 Task: Check the average views per listing of foyer in the last 3 years.
Action: Mouse moved to (1012, 233)
Screenshot: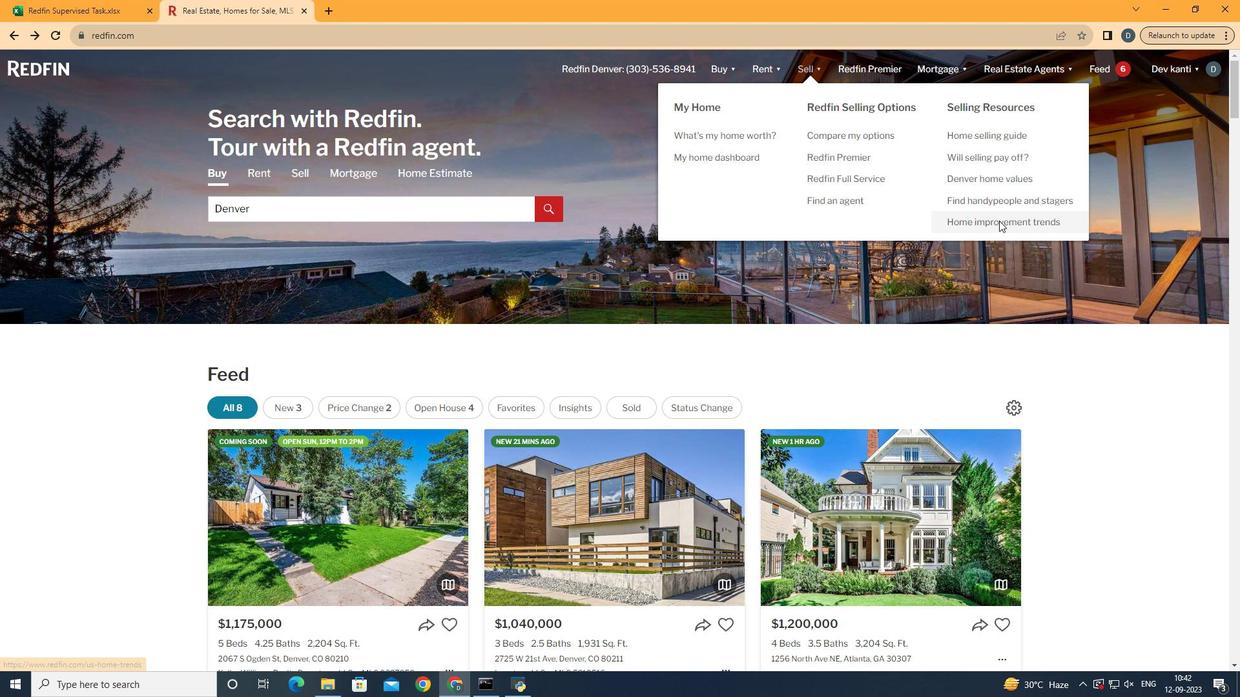 
Action: Mouse pressed left at (1012, 233)
Screenshot: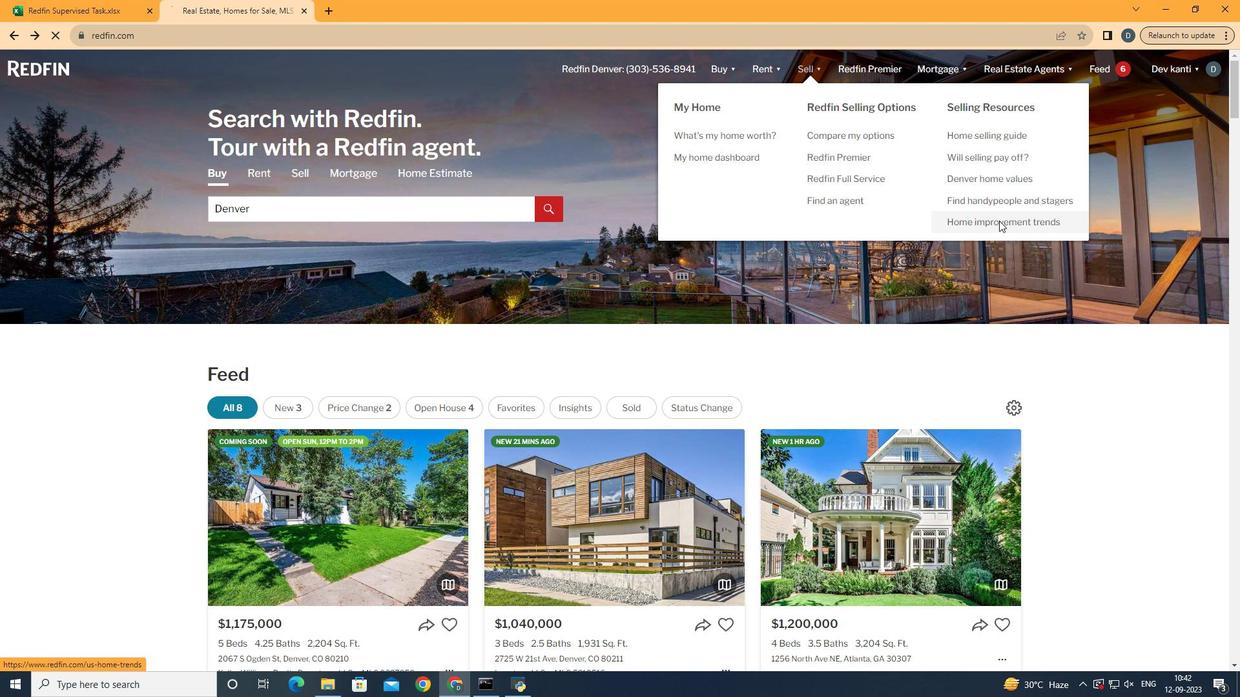 
Action: Mouse moved to (319, 261)
Screenshot: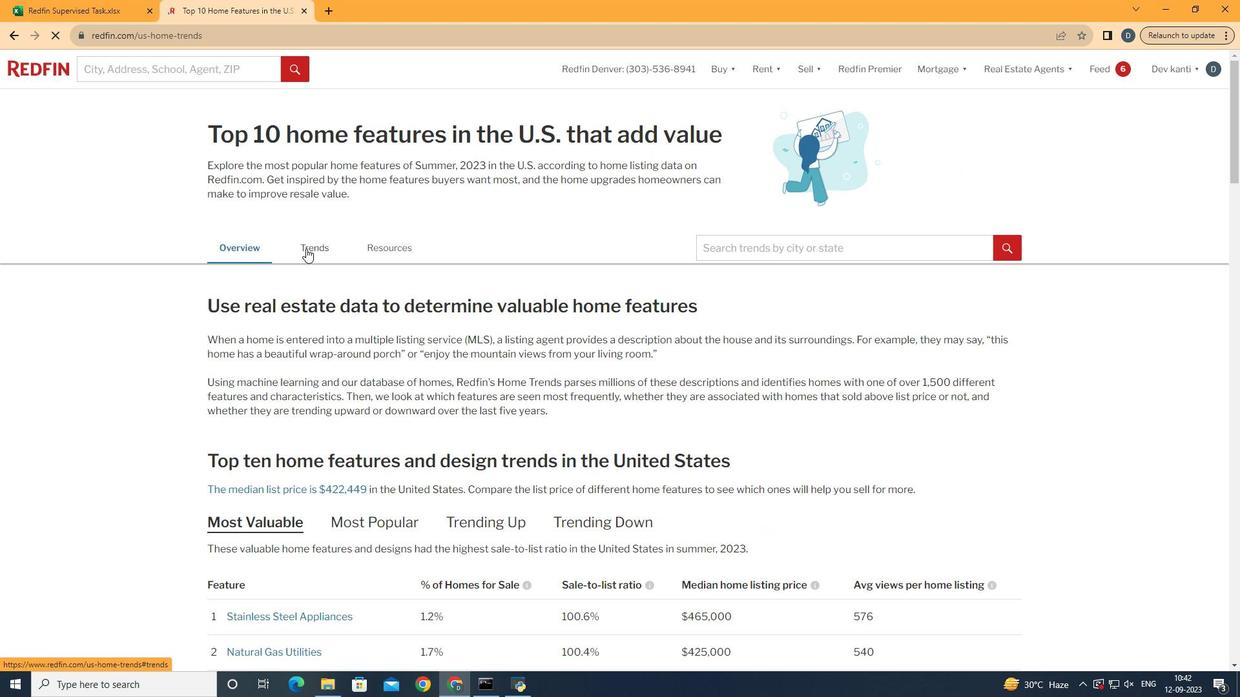 
Action: Mouse pressed left at (319, 261)
Screenshot: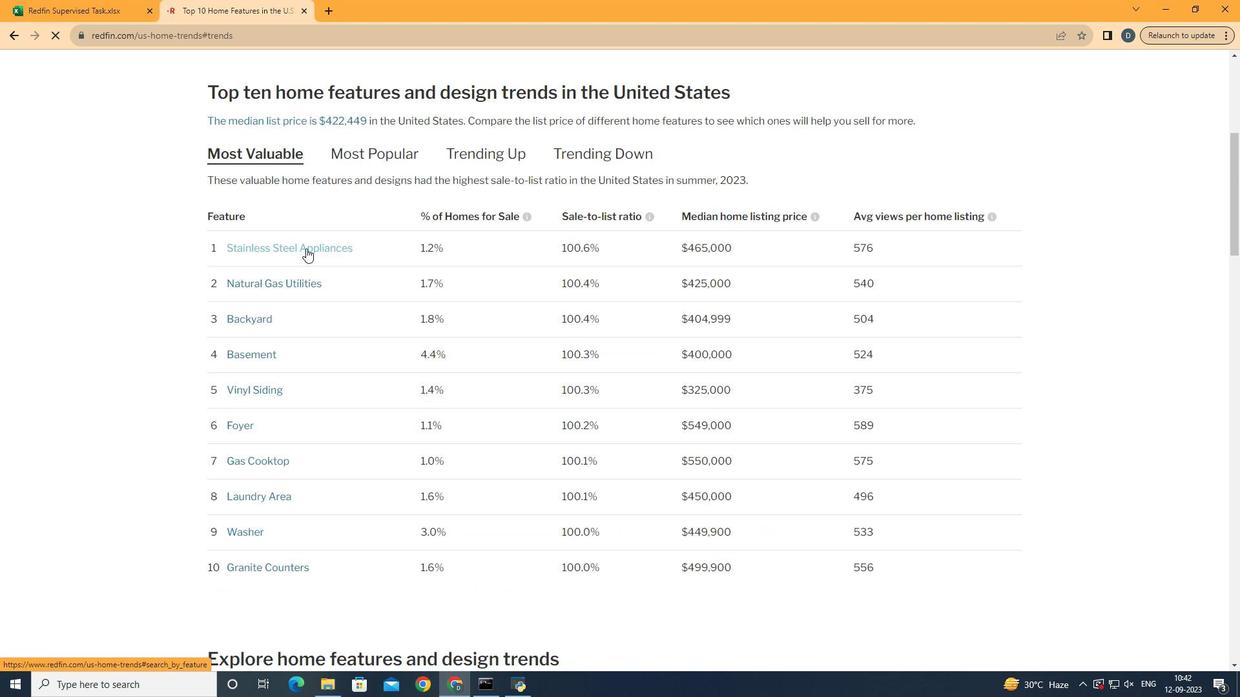 
Action: Mouse moved to (392, 339)
Screenshot: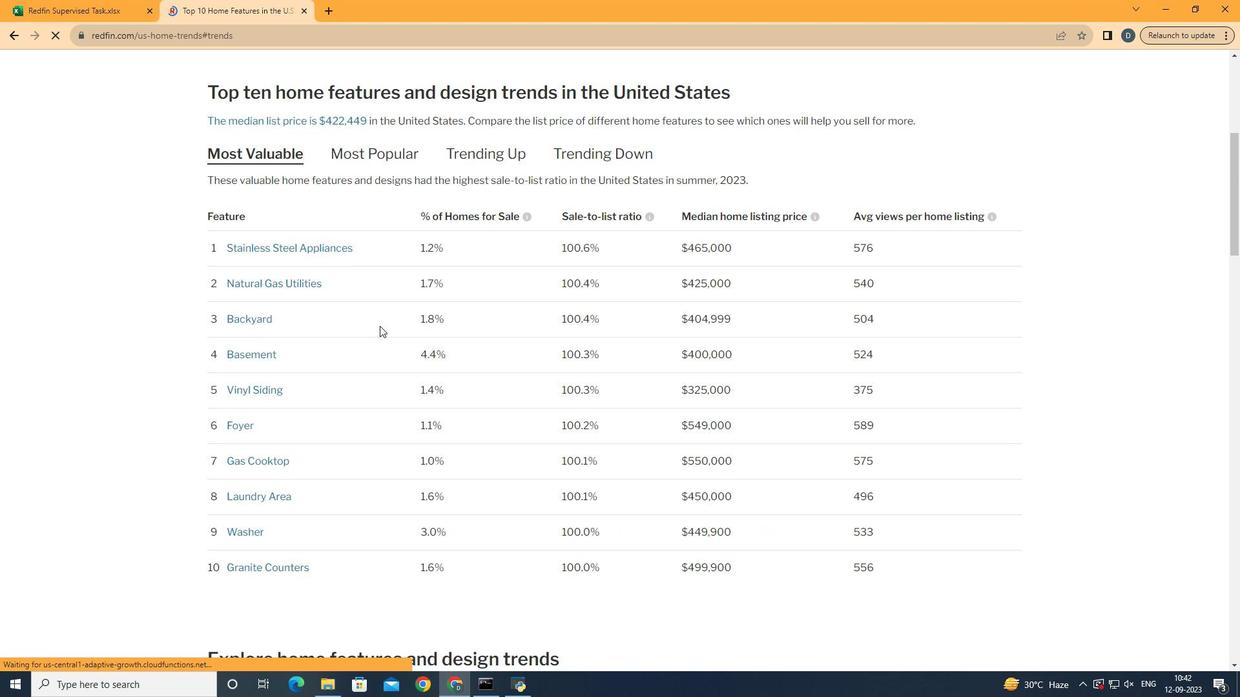 
Action: Mouse scrolled (392, 338) with delta (0, 0)
Screenshot: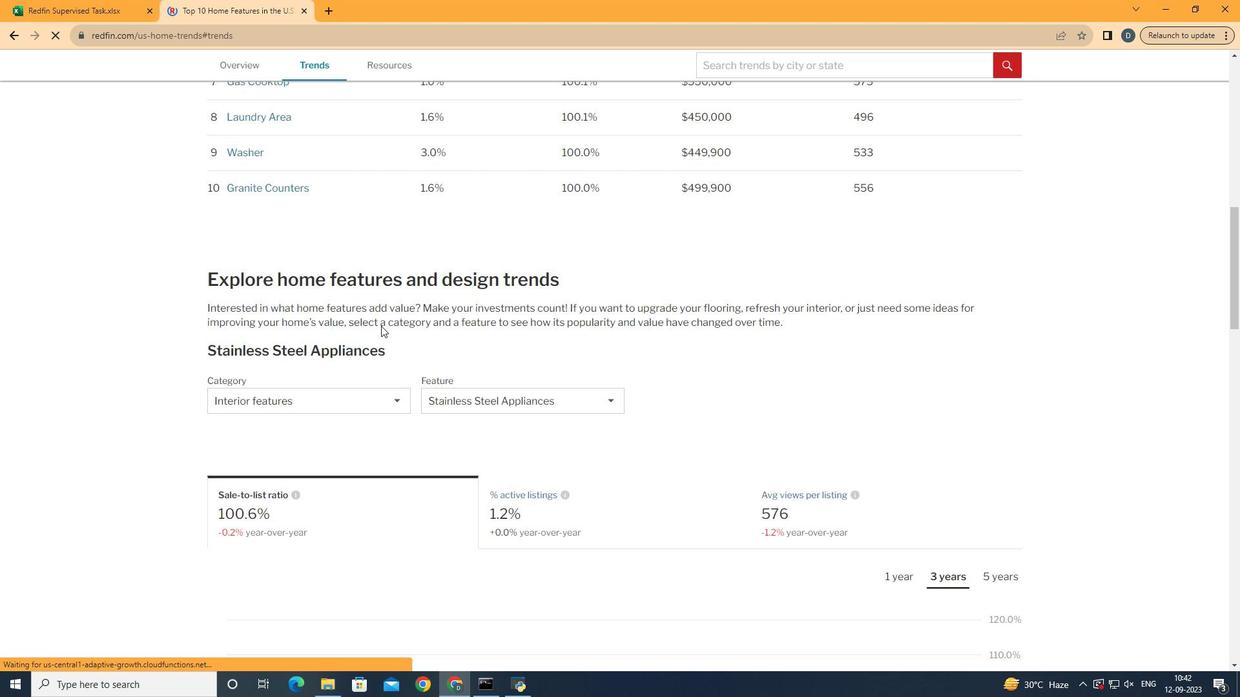 
Action: Mouse scrolled (392, 338) with delta (0, 0)
Screenshot: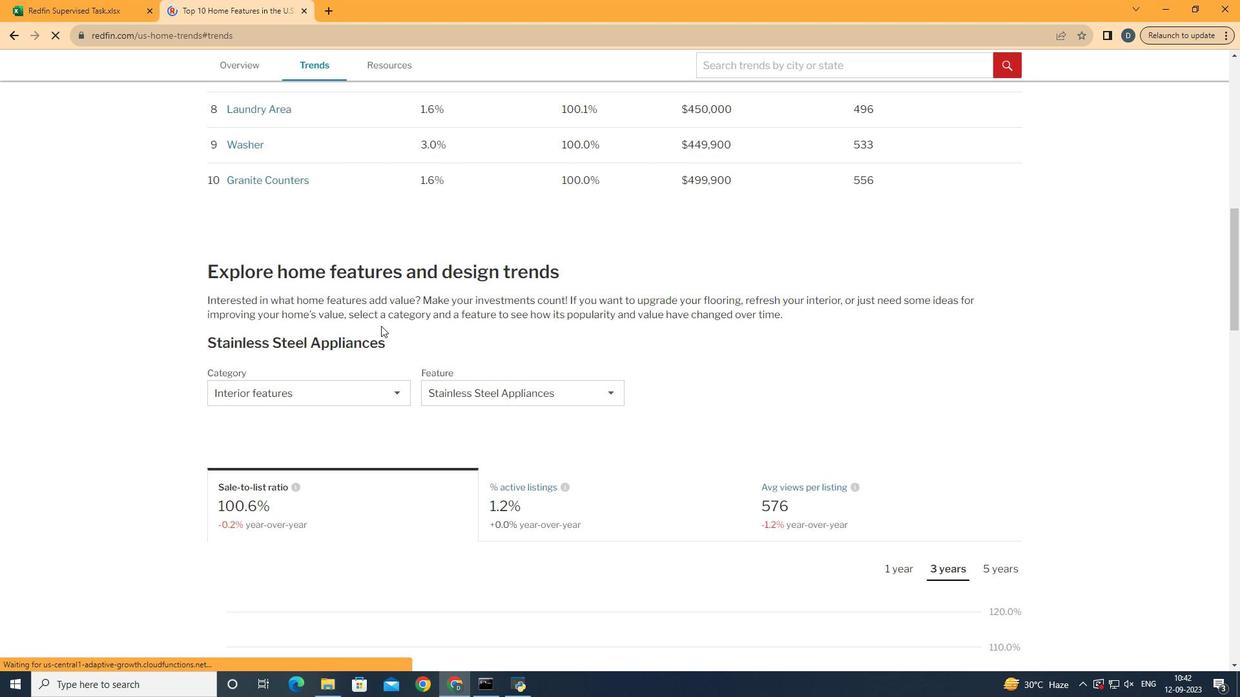 
Action: Mouse scrolled (392, 338) with delta (0, 0)
Screenshot: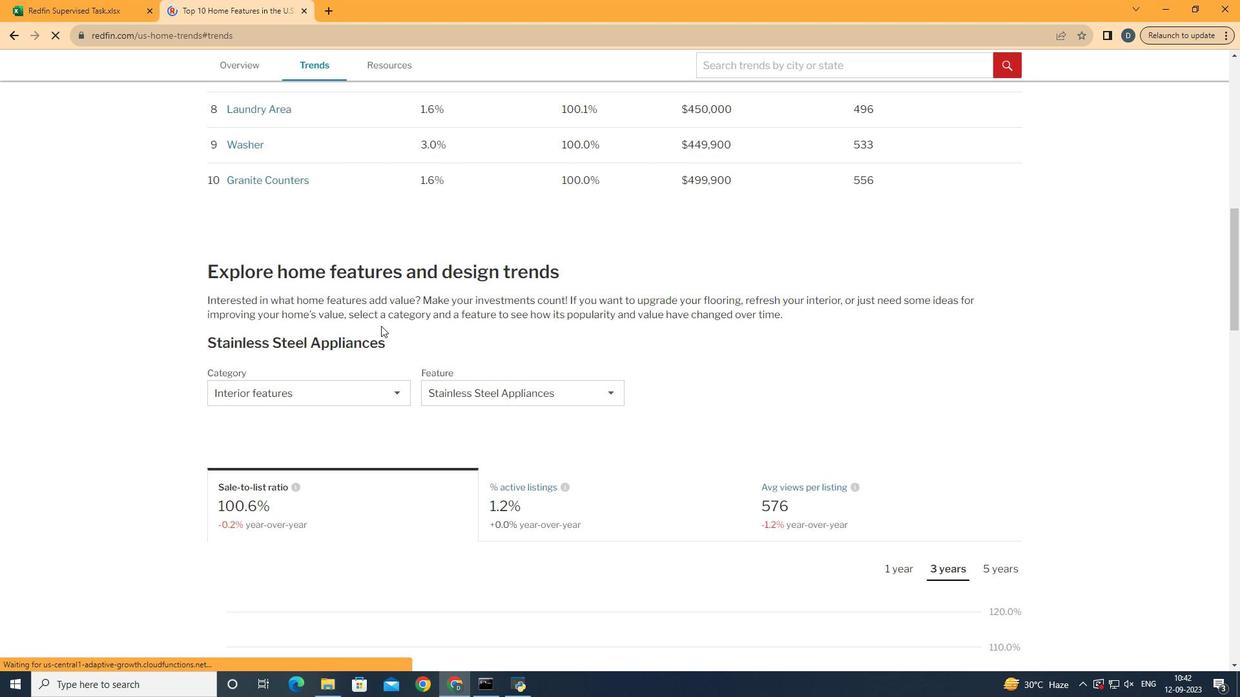 
Action: Mouse scrolled (392, 338) with delta (0, 0)
Screenshot: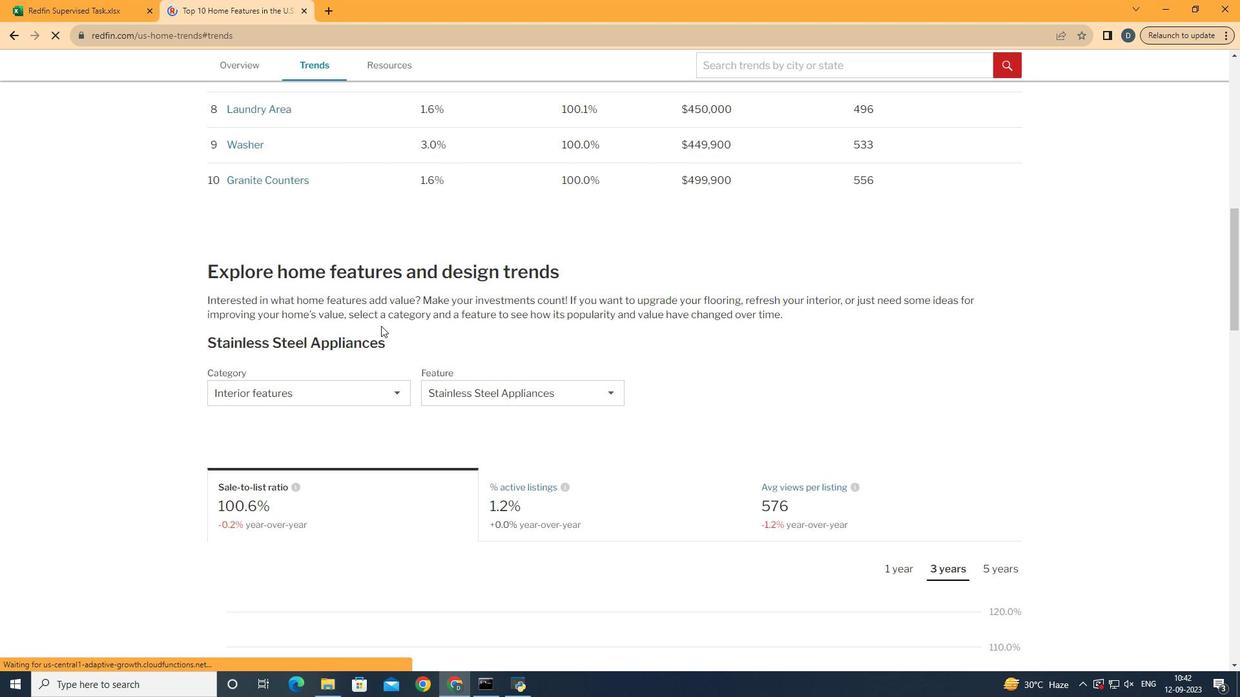 
Action: Mouse scrolled (392, 338) with delta (0, 0)
Screenshot: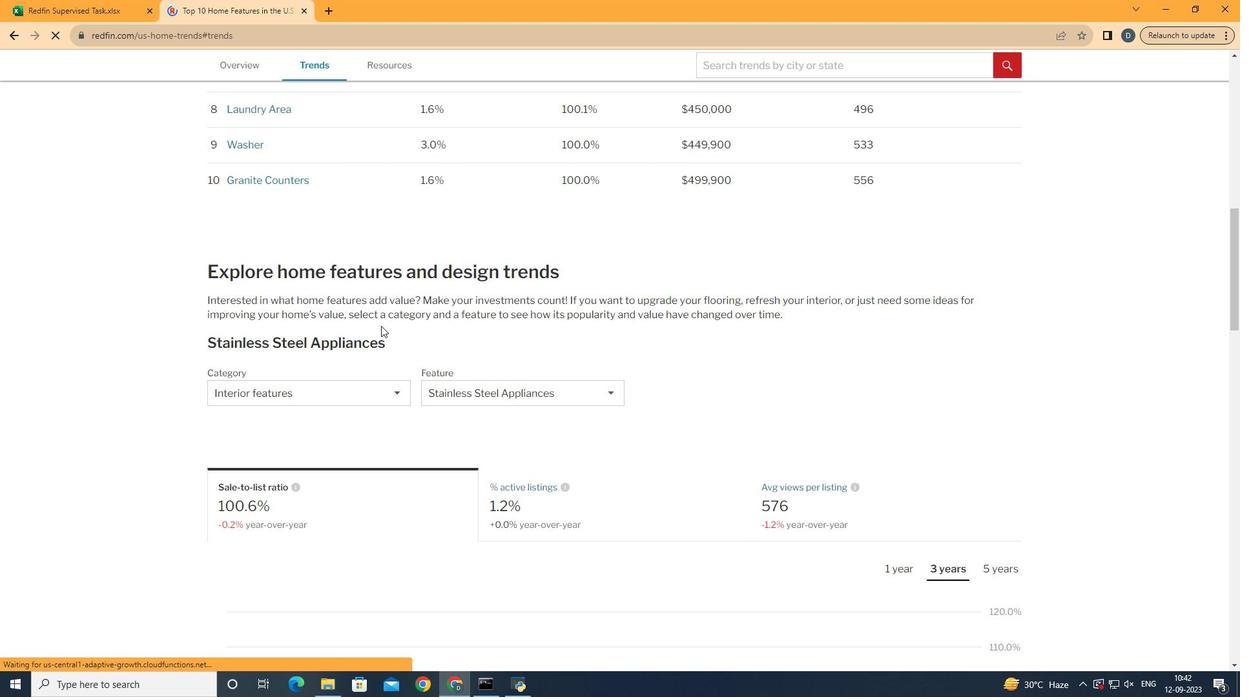 
Action: Mouse moved to (392, 339)
Screenshot: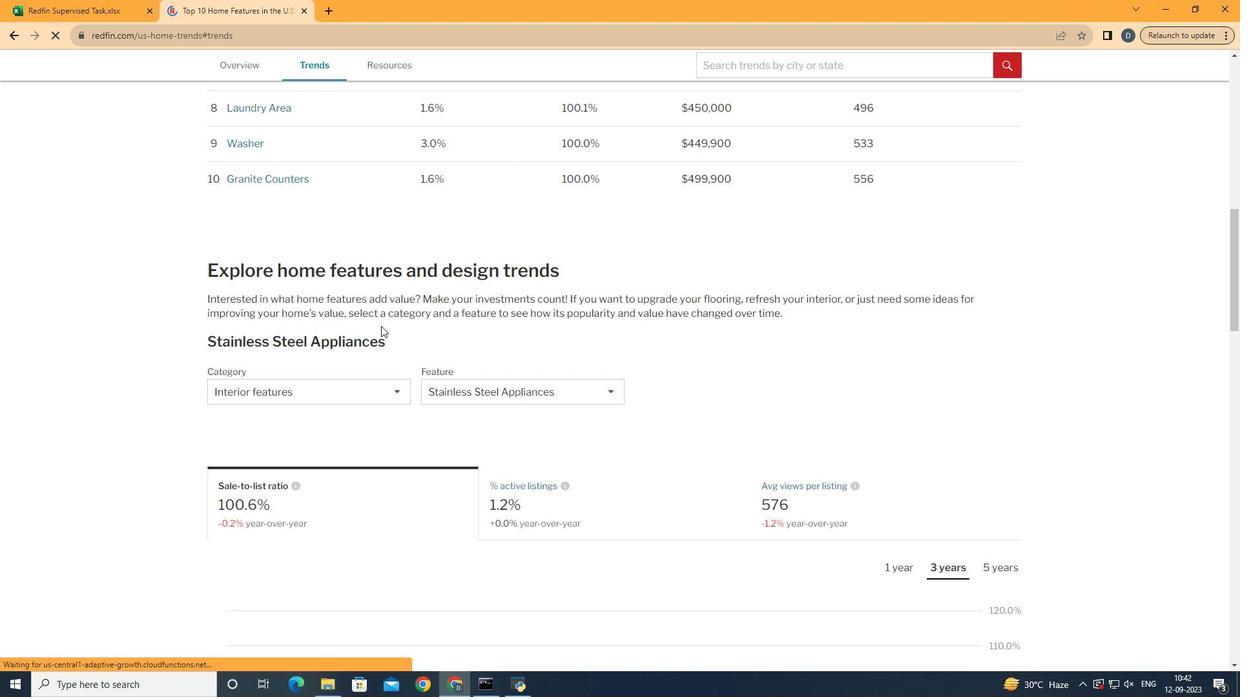 
Action: Mouse scrolled (392, 338) with delta (0, 0)
Screenshot: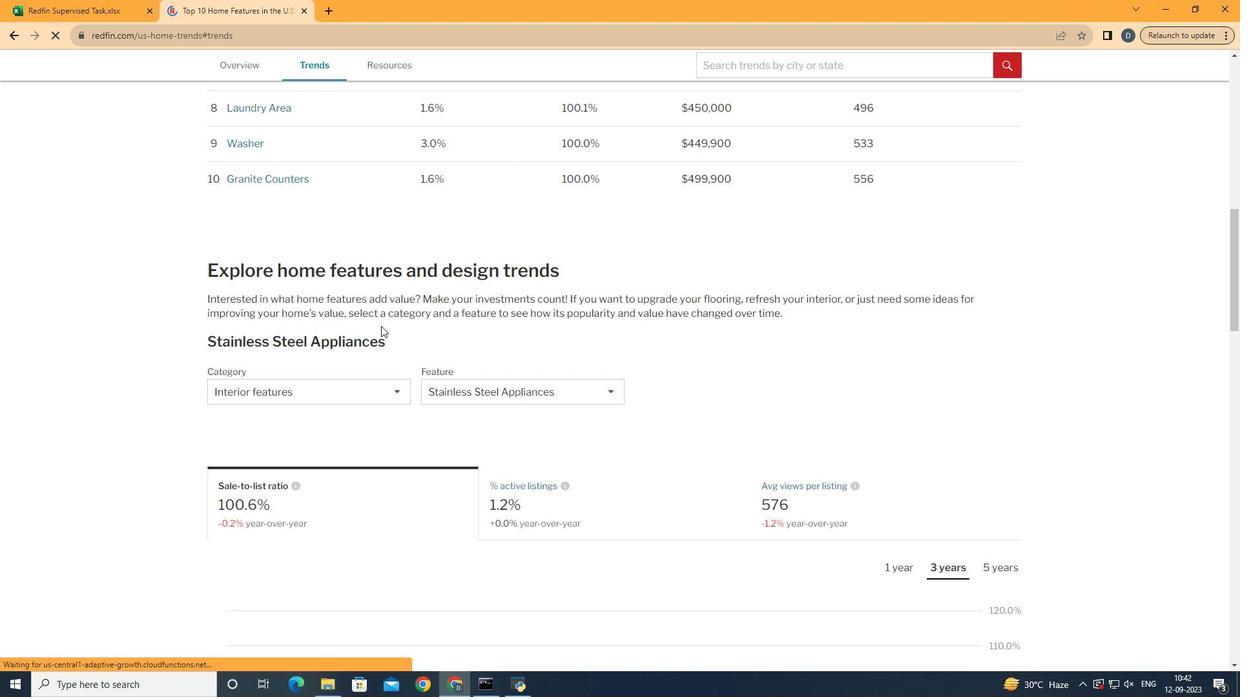 
Action: Mouse moved to (394, 339)
Screenshot: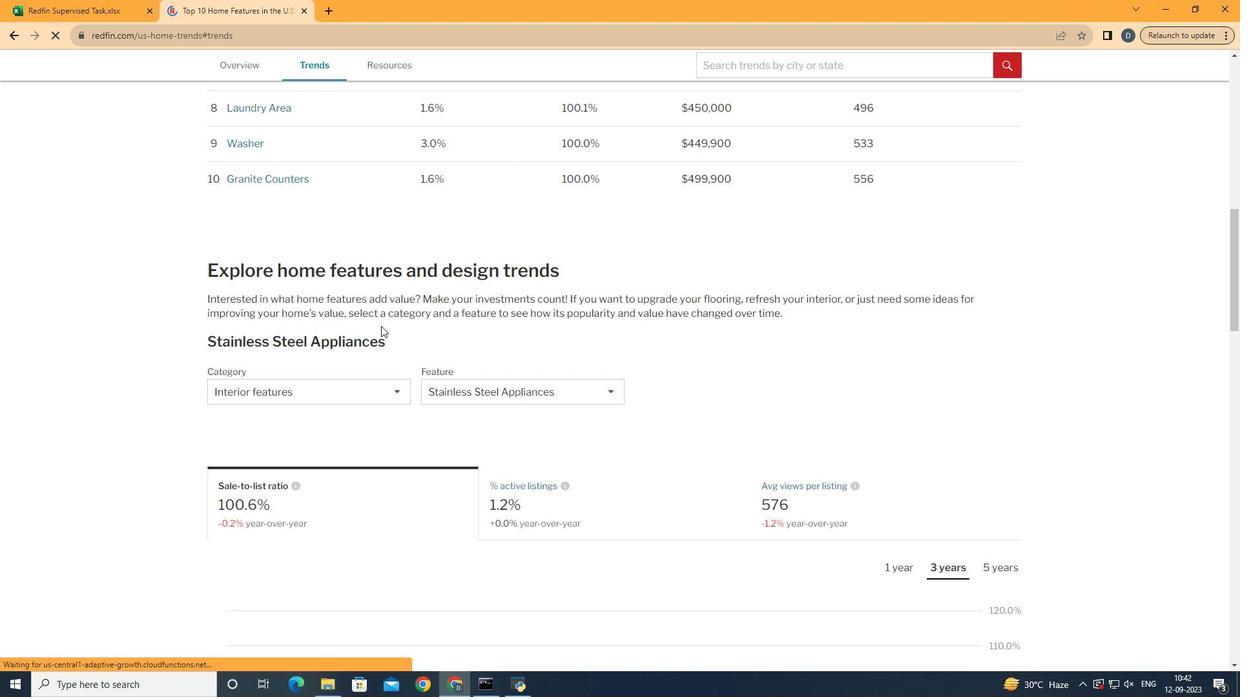 
Action: Mouse scrolled (394, 338) with delta (0, 0)
Screenshot: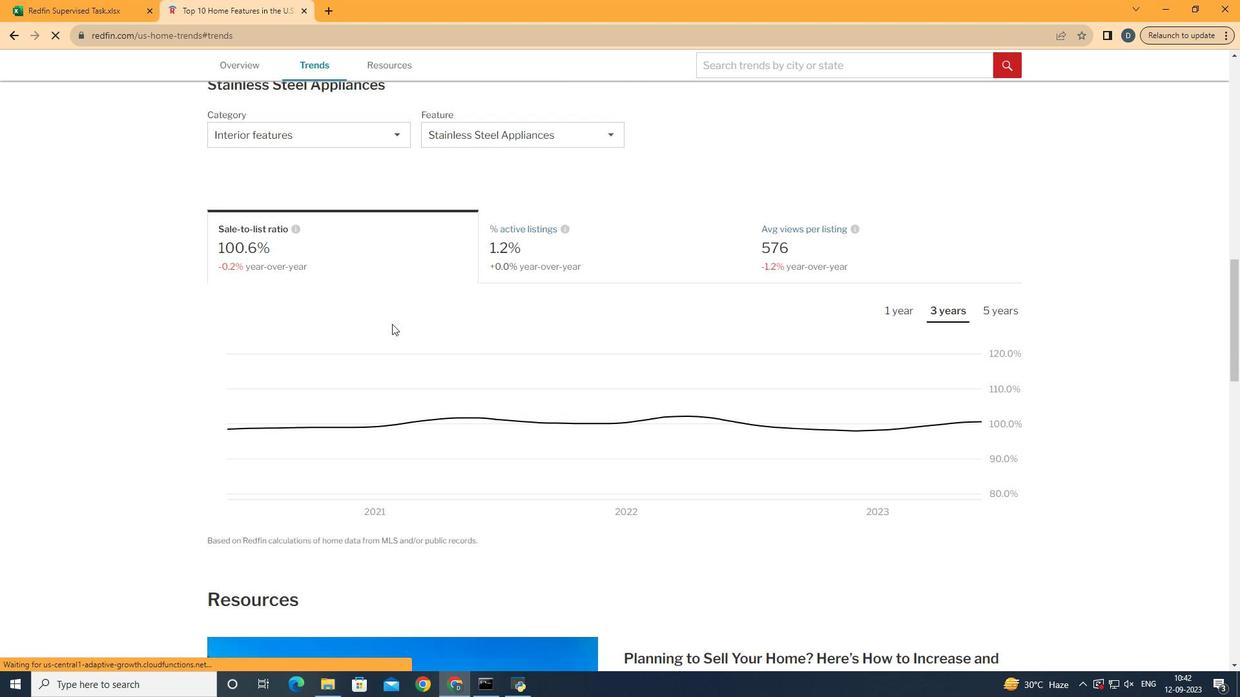 
Action: Mouse scrolled (394, 338) with delta (0, 0)
Screenshot: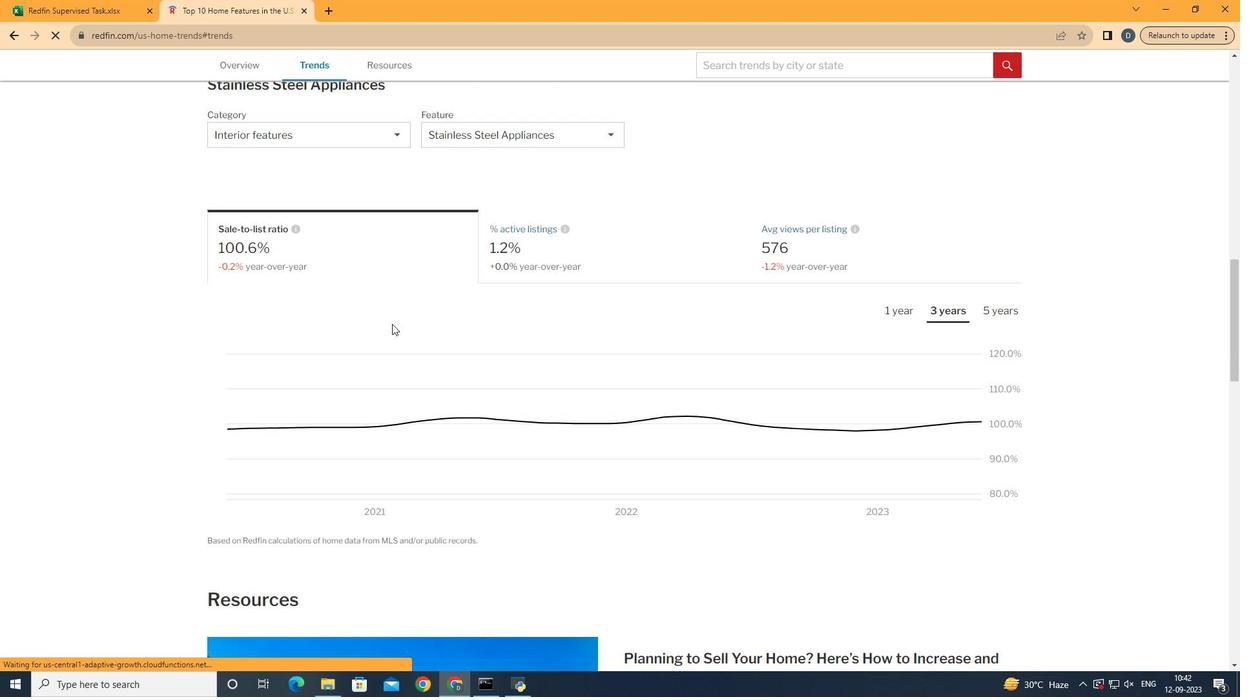 
Action: Mouse scrolled (394, 338) with delta (0, 0)
Screenshot: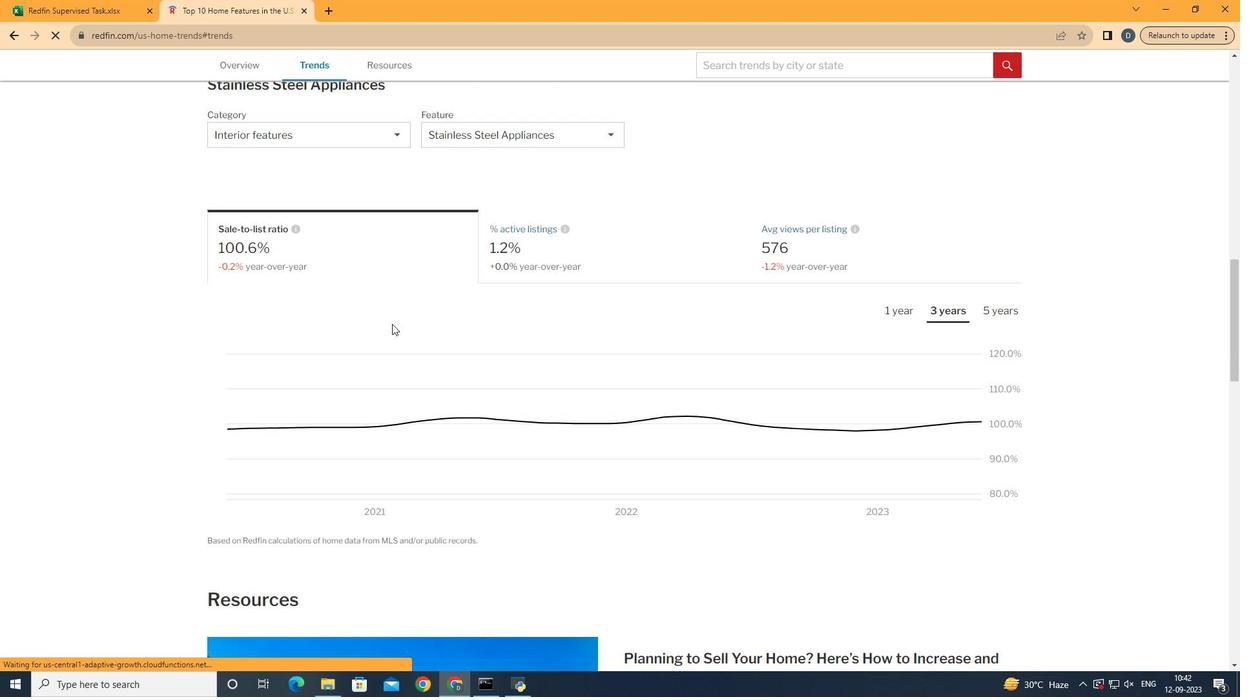 
Action: Mouse scrolled (394, 338) with delta (0, 0)
Screenshot: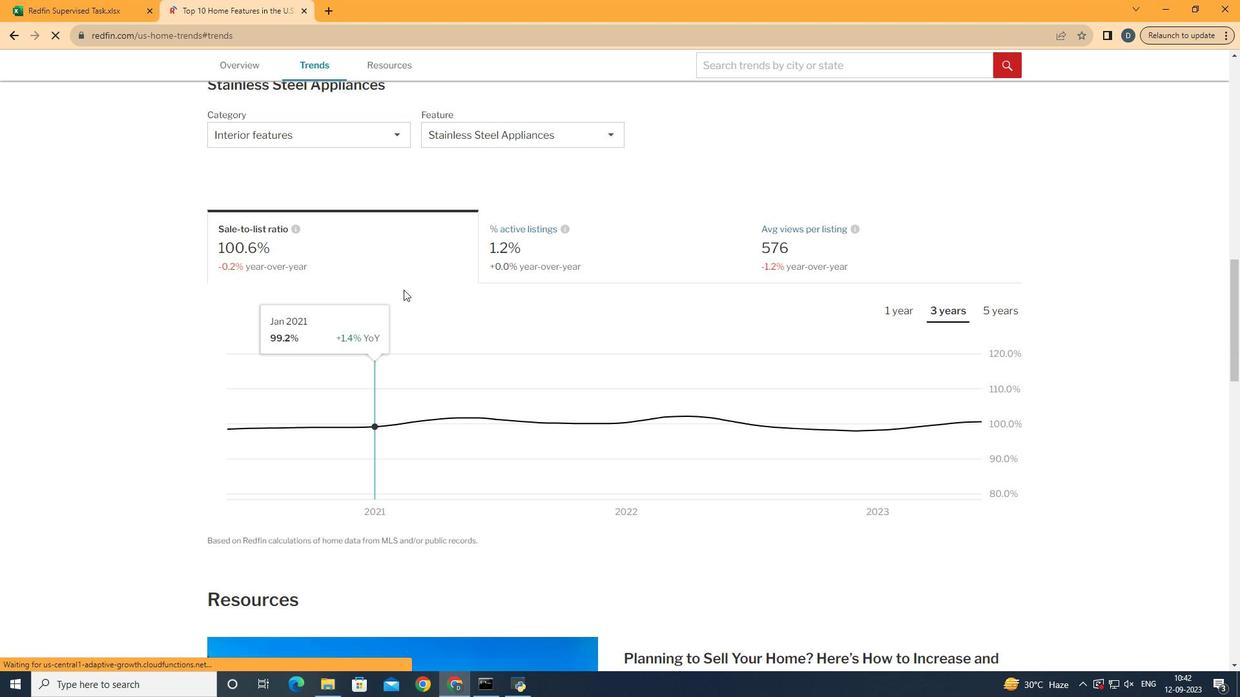 
Action: Mouse moved to (390, 152)
Screenshot: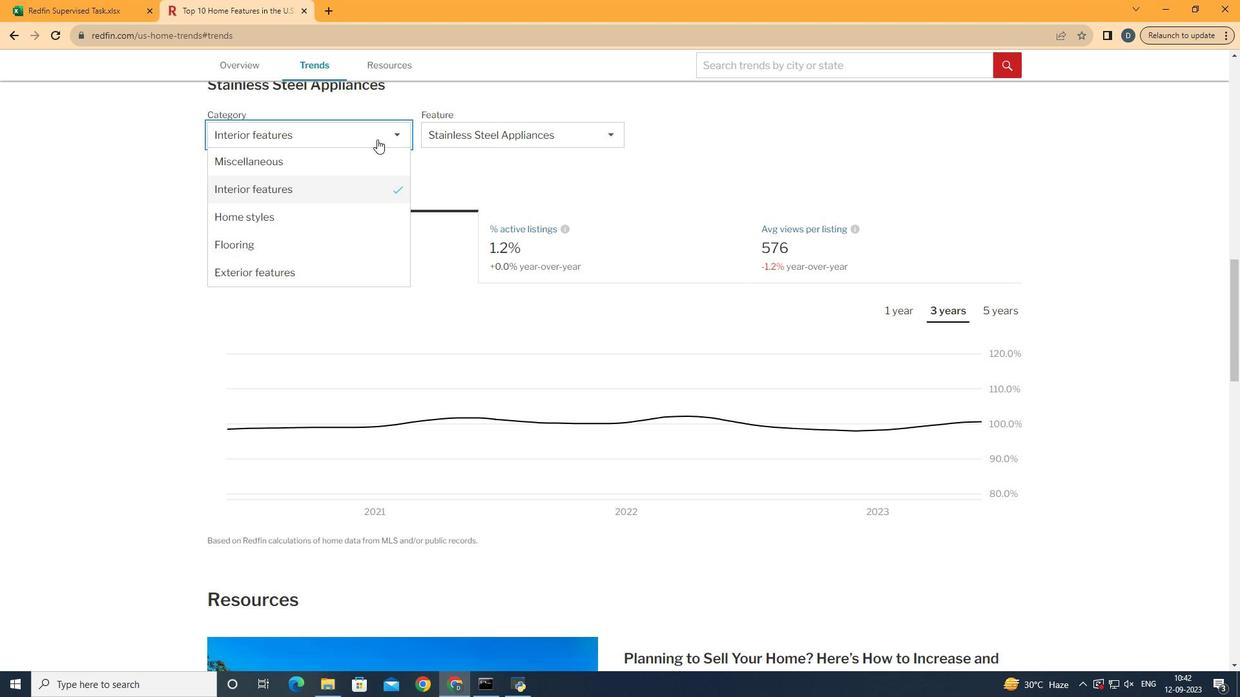 
Action: Mouse pressed left at (390, 152)
Screenshot: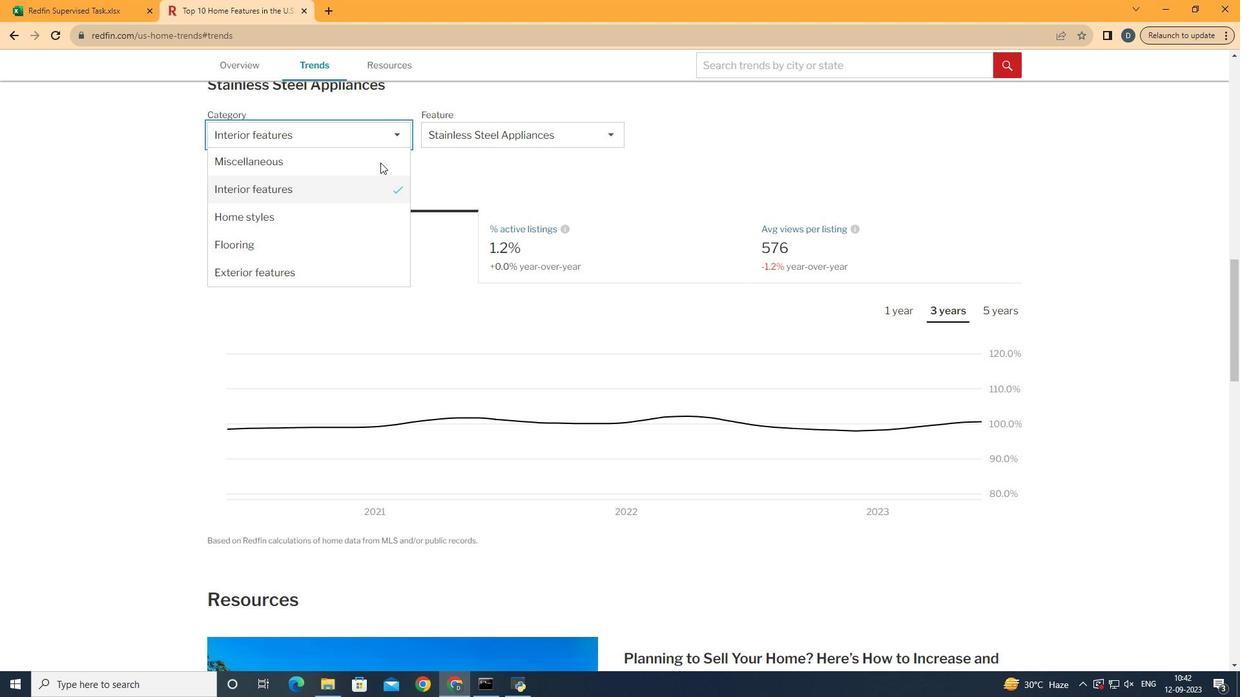 
Action: Mouse moved to (395, 202)
Screenshot: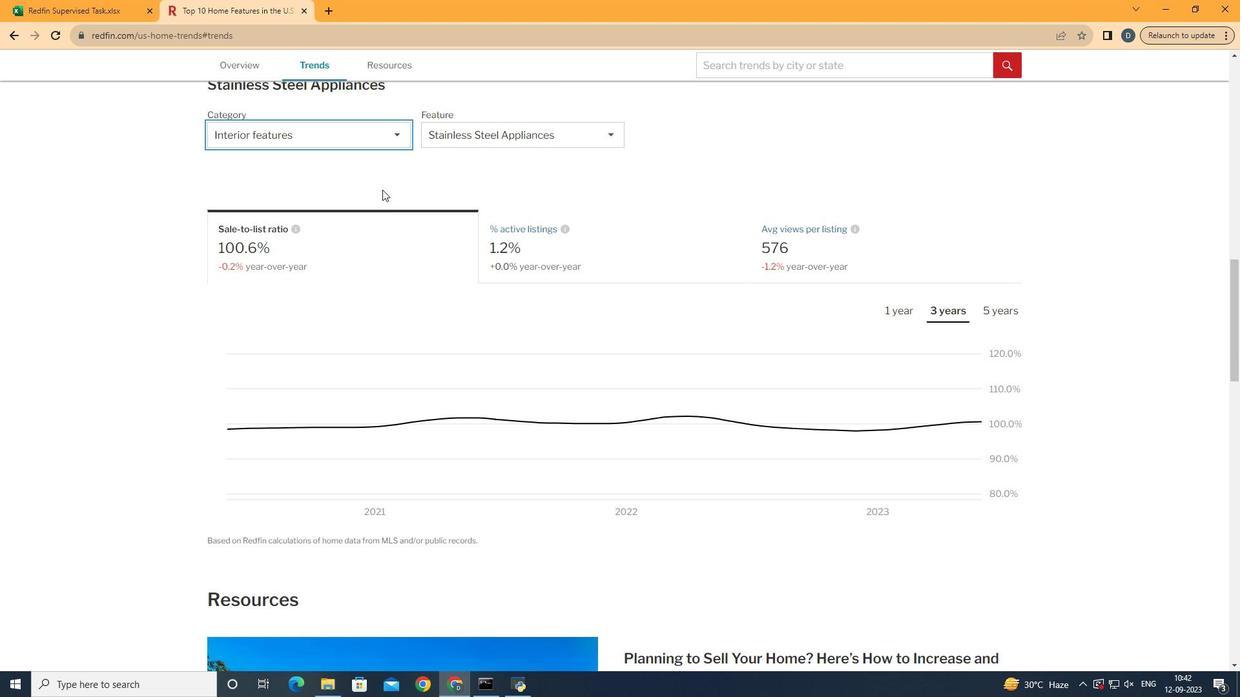 
Action: Mouse pressed left at (395, 202)
Screenshot: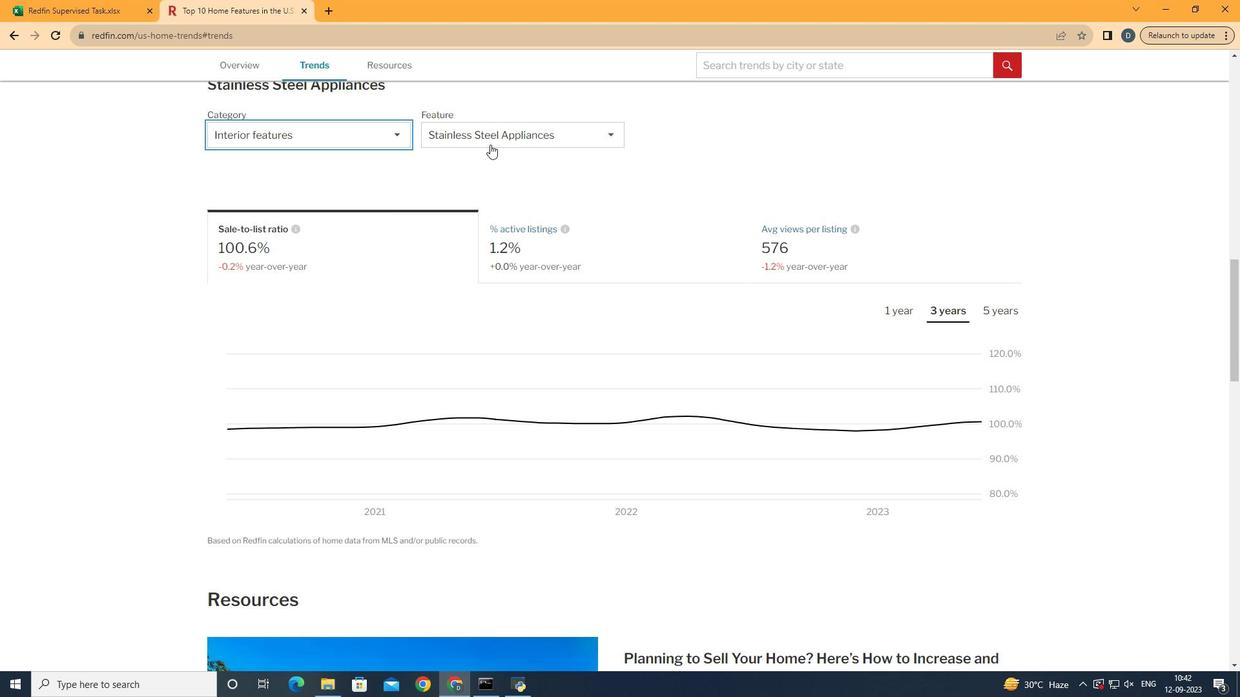 
Action: Mouse moved to (514, 151)
Screenshot: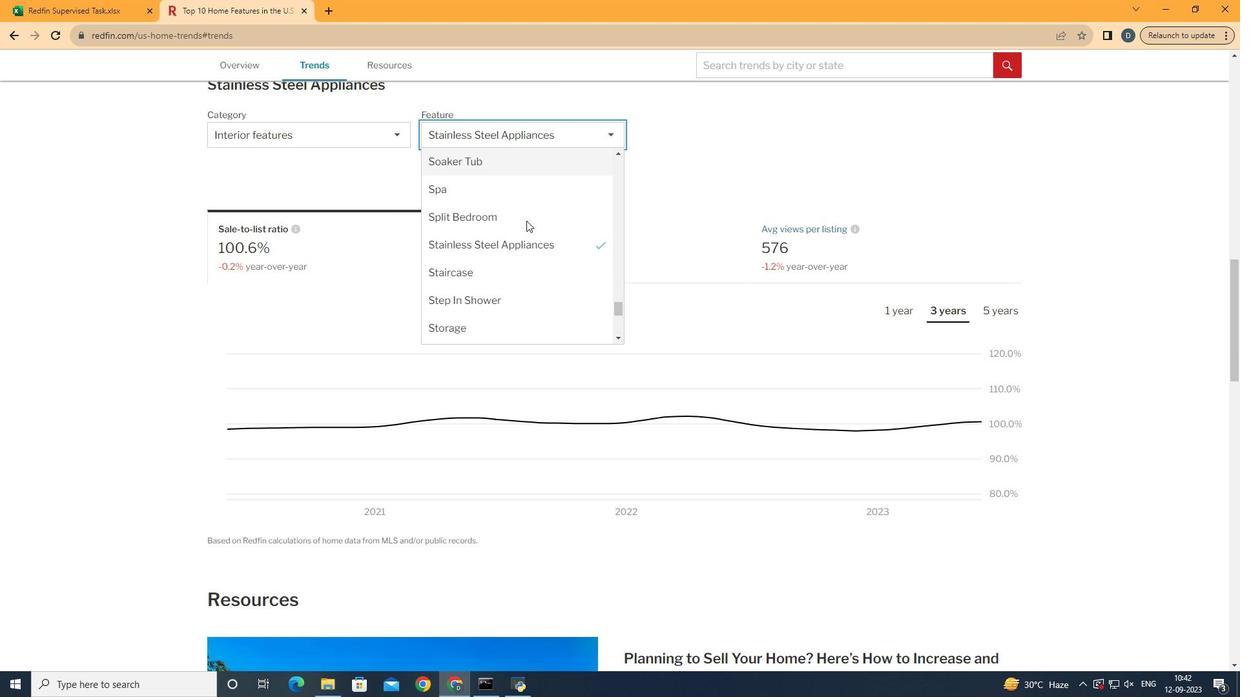 
Action: Mouse pressed left at (514, 151)
Screenshot: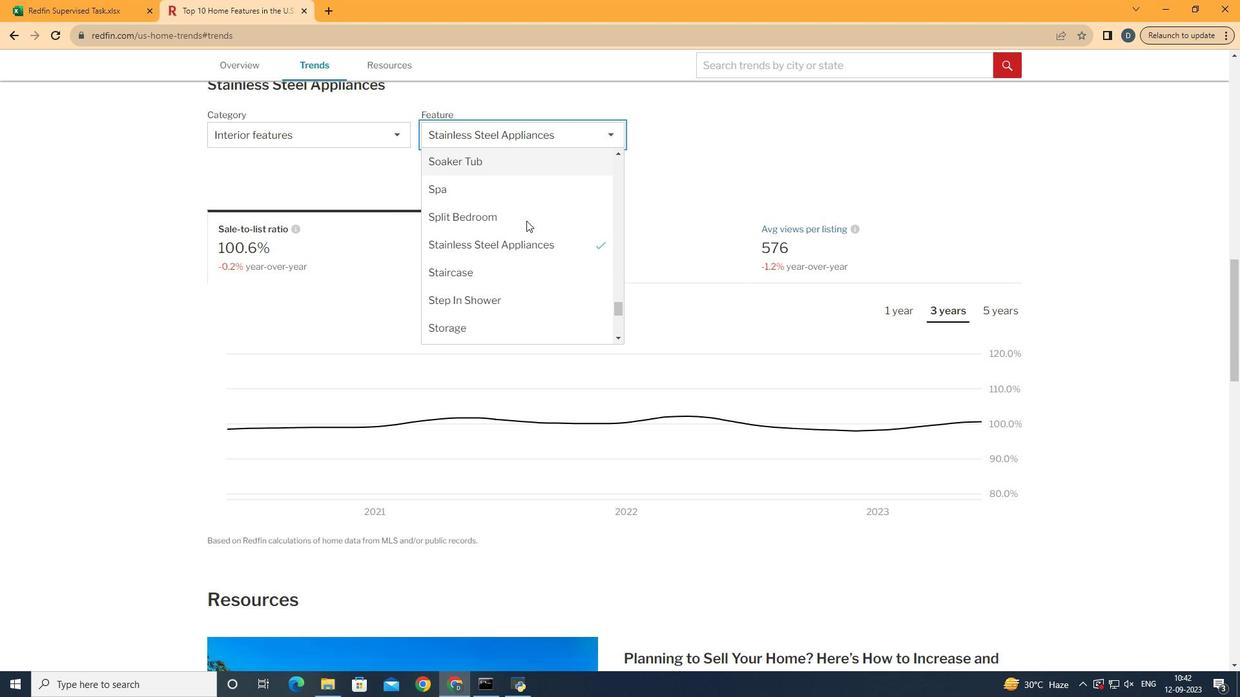 
Action: Mouse moved to (554, 286)
Screenshot: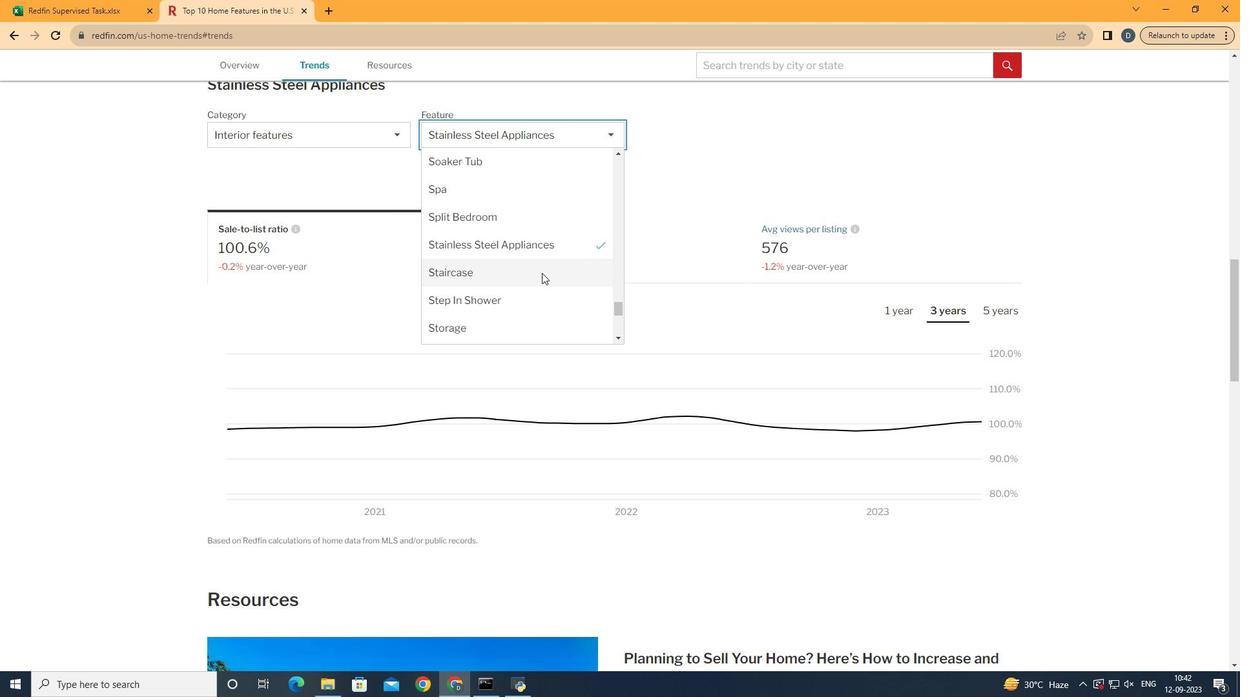 
Action: Mouse scrolled (554, 286) with delta (0, 0)
Screenshot: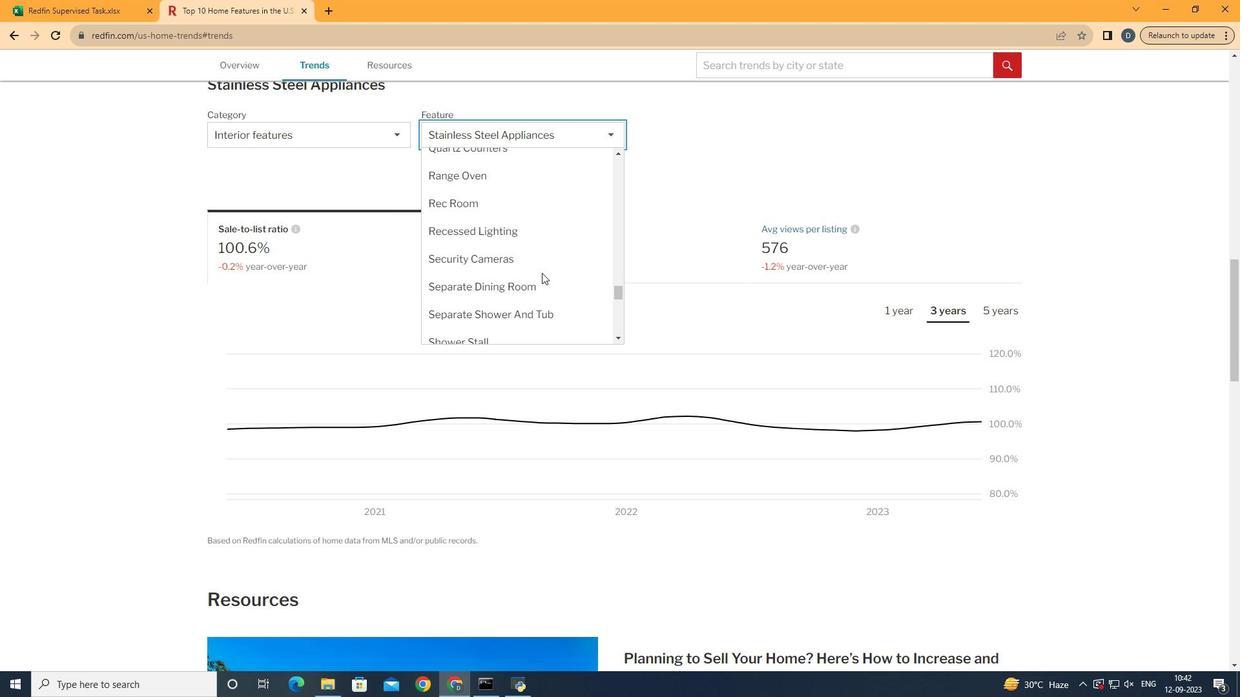 
Action: Mouse scrolled (554, 286) with delta (0, 0)
Screenshot: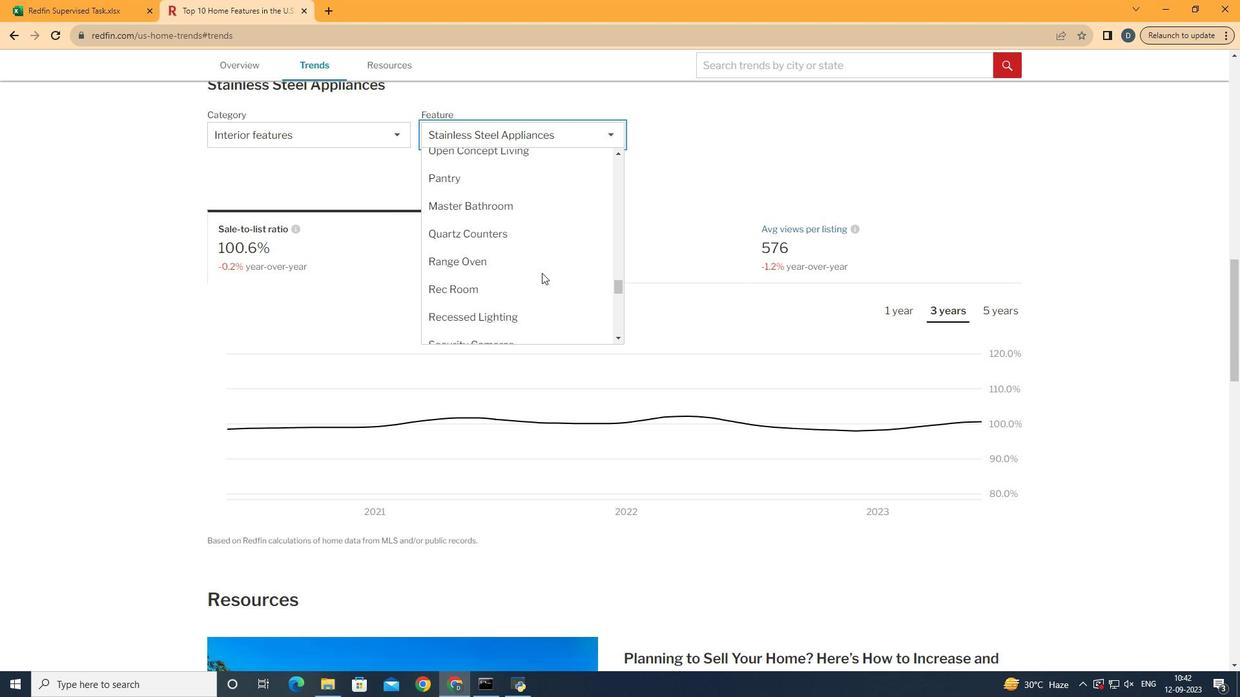 
Action: Mouse scrolled (554, 286) with delta (0, 0)
Screenshot: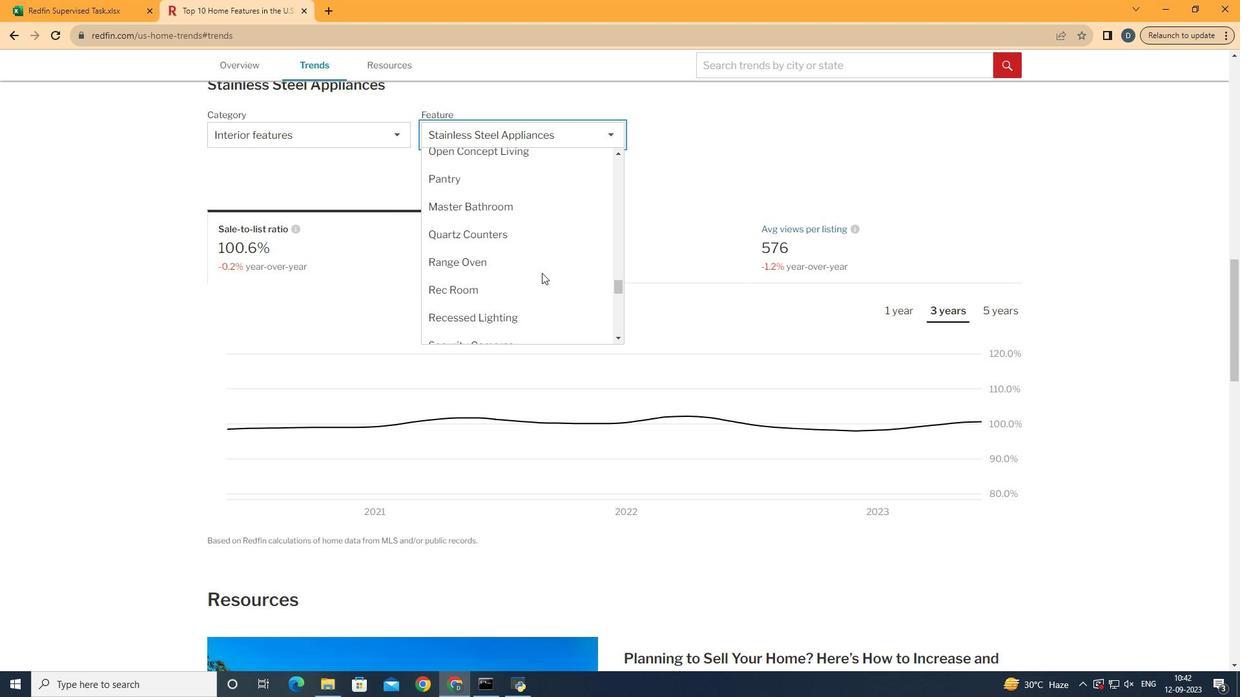 
Action: Mouse scrolled (554, 286) with delta (0, 0)
Screenshot: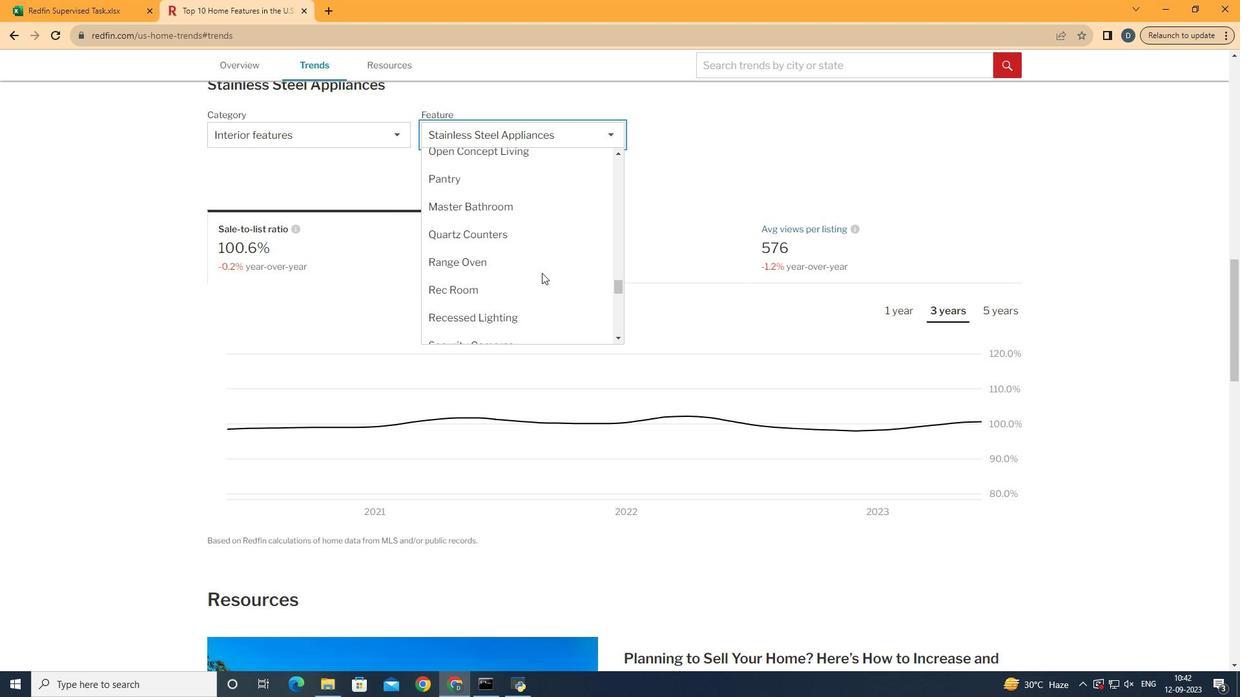 
Action: Mouse scrolled (554, 286) with delta (0, 0)
Screenshot: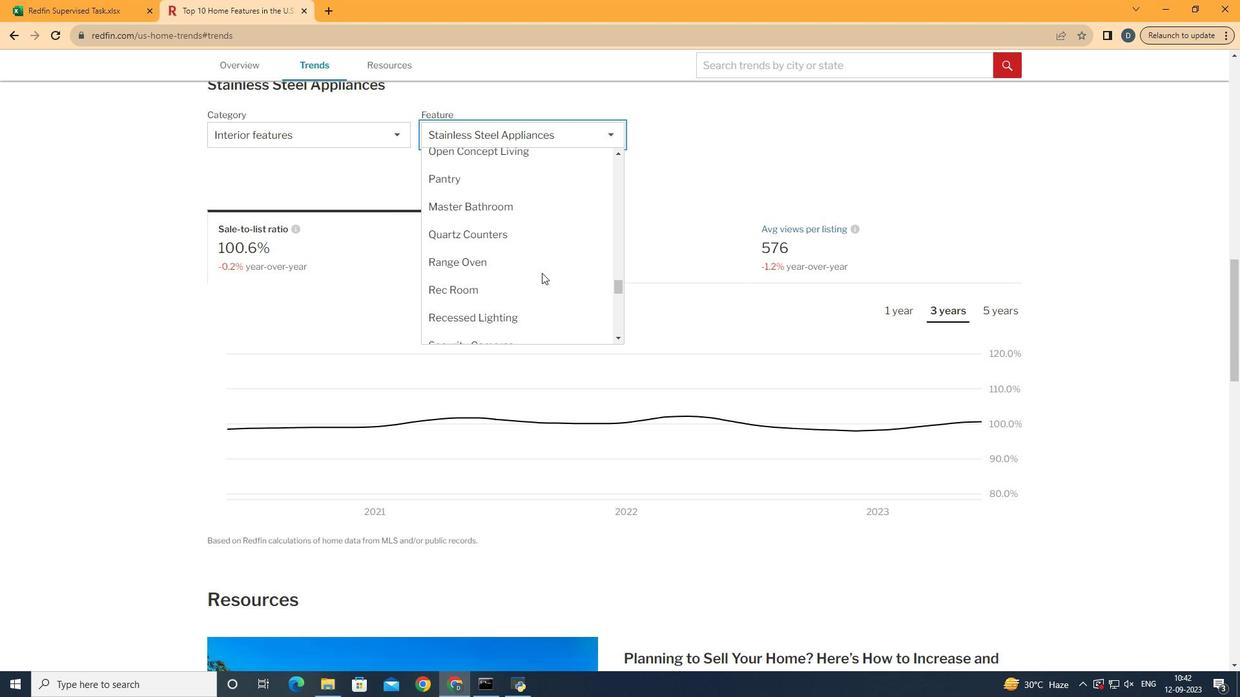 
Action: Mouse scrolled (554, 286) with delta (0, 0)
Screenshot: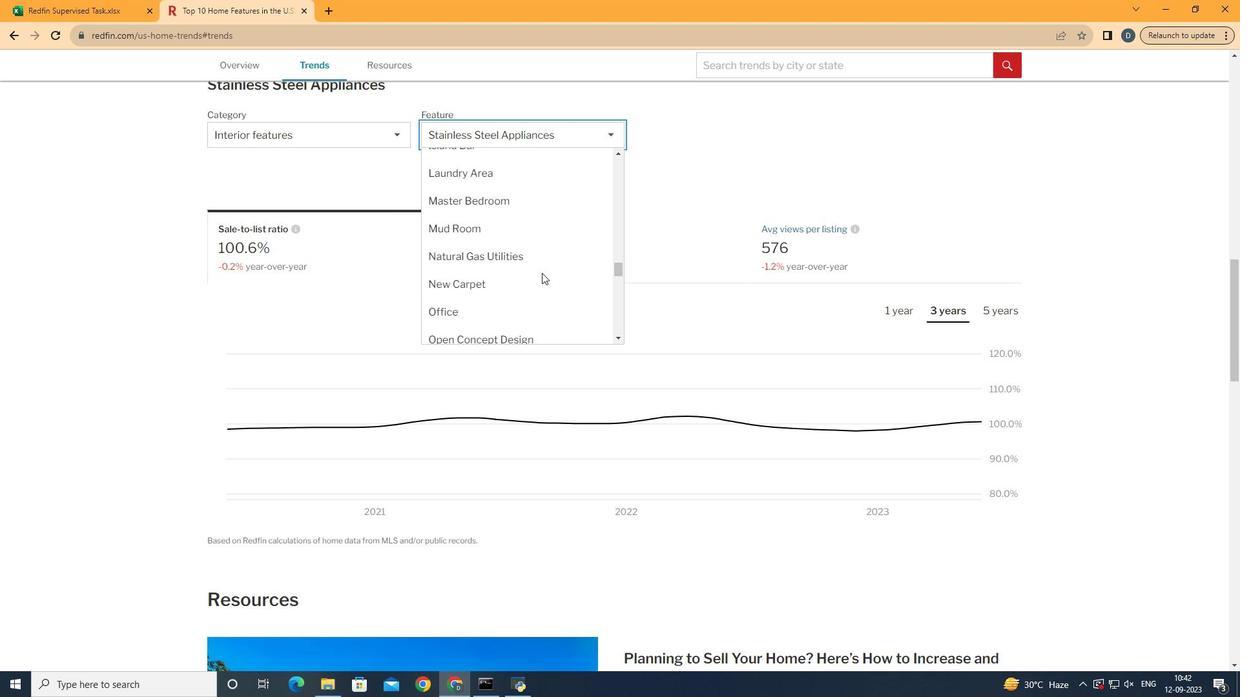 
Action: Mouse scrolled (554, 286) with delta (0, 0)
Screenshot: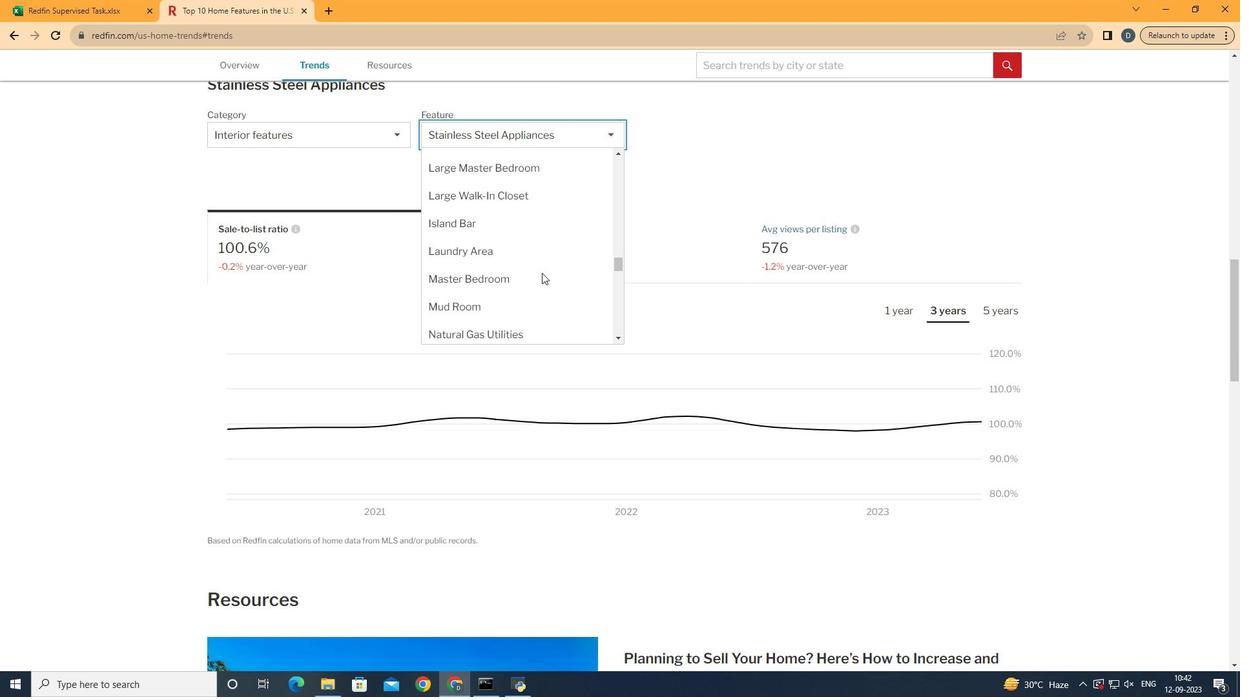 
Action: Mouse scrolled (554, 286) with delta (0, 0)
Screenshot: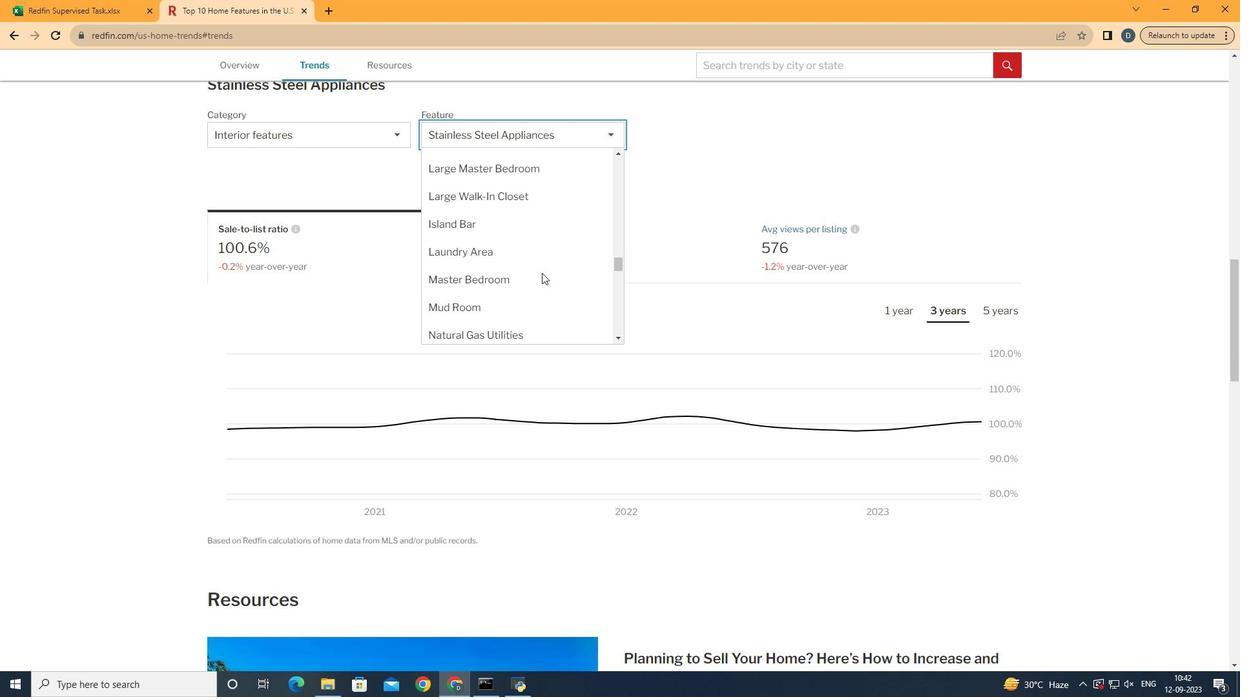 
Action: Mouse scrolled (554, 286) with delta (0, 0)
Screenshot: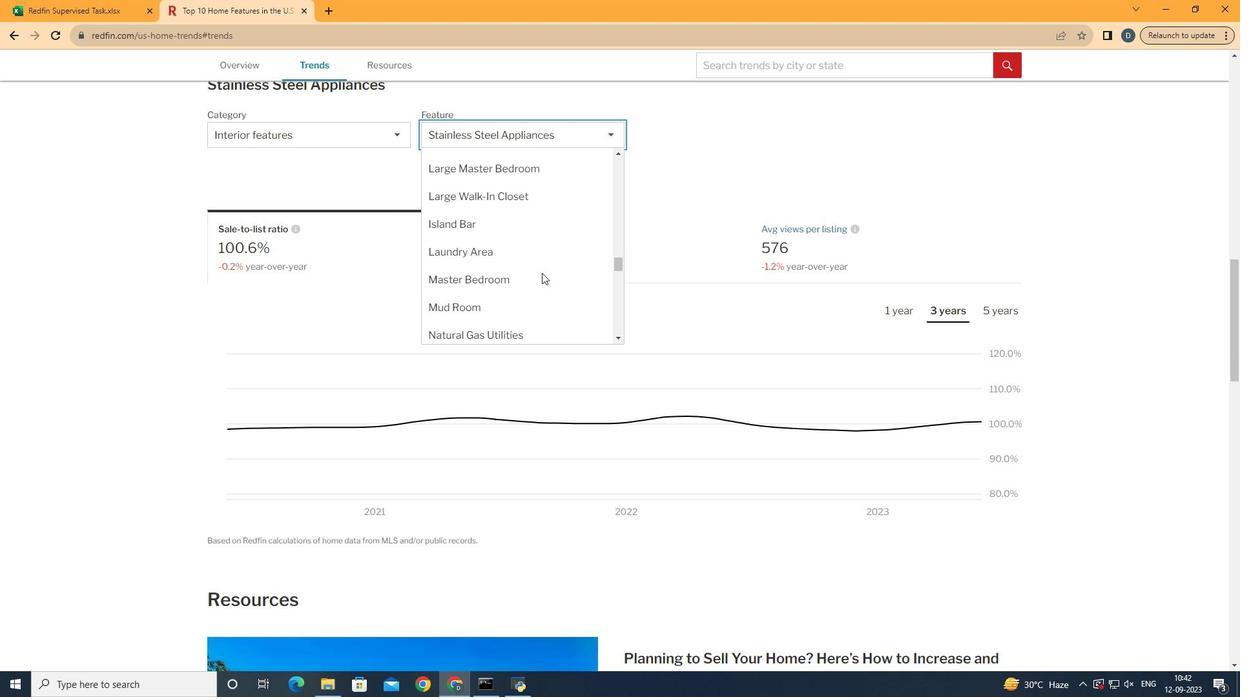 
Action: Mouse scrolled (554, 286) with delta (0, 0)
Screenshot: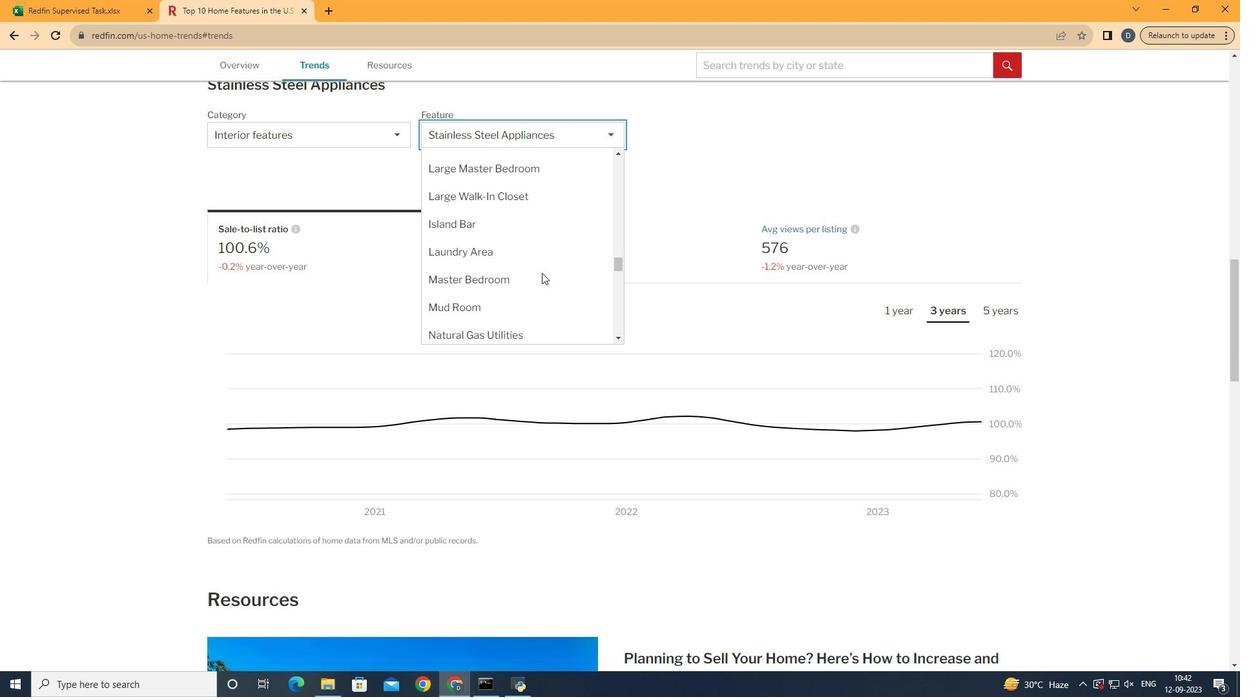 
Action: Mouse scrolled (554, 286) with delta (0, 0)
Screenshot: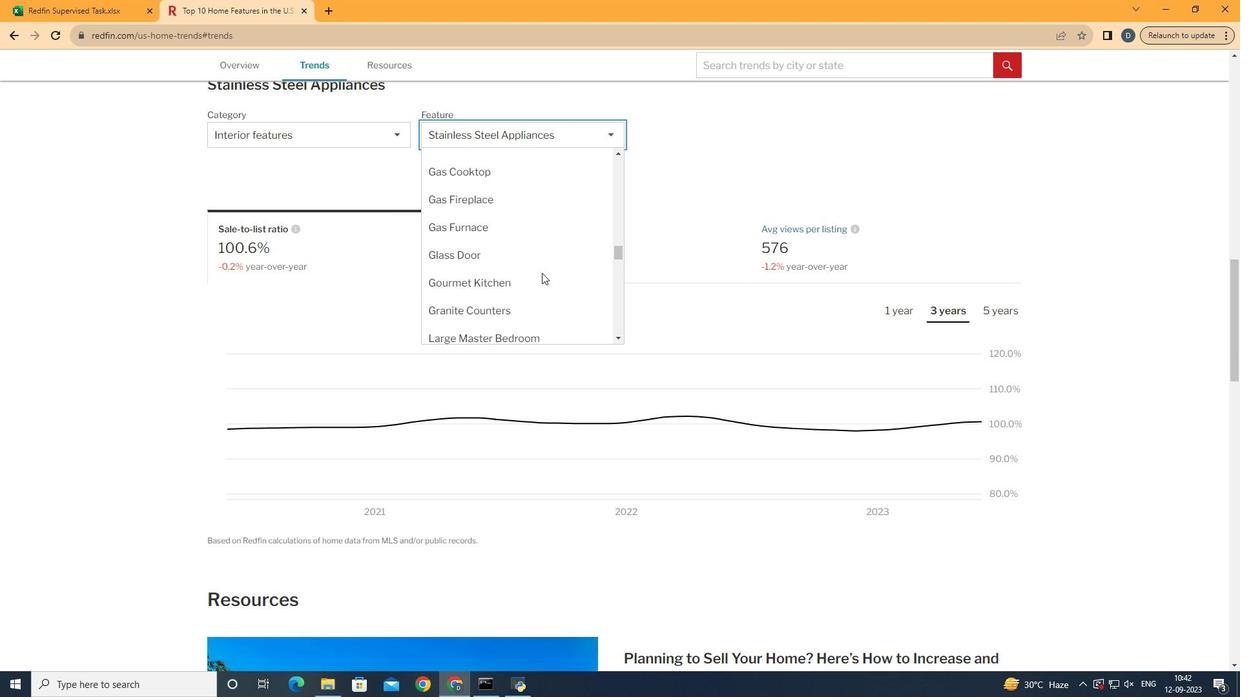 
Action: Mouse scrolled (554, 286) with delta (0, 0)
Screenshot: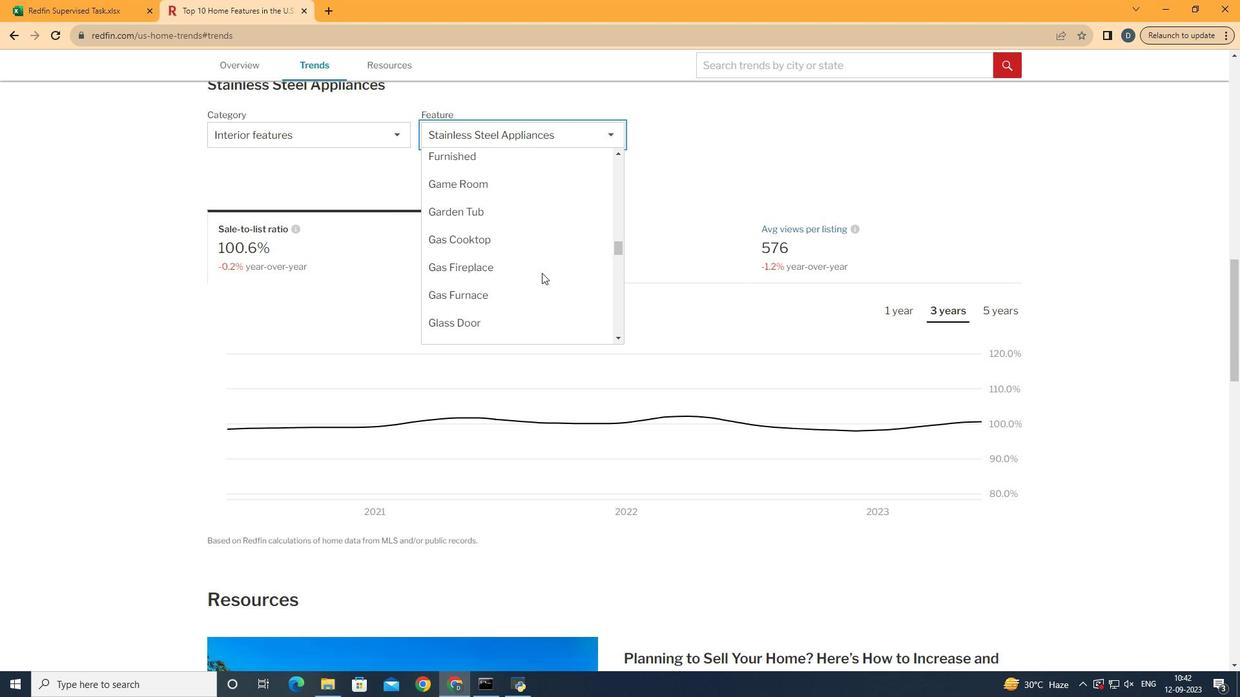 
Action: Mouse scrolled (554, 286) with delta (0, 0)
Screenshot: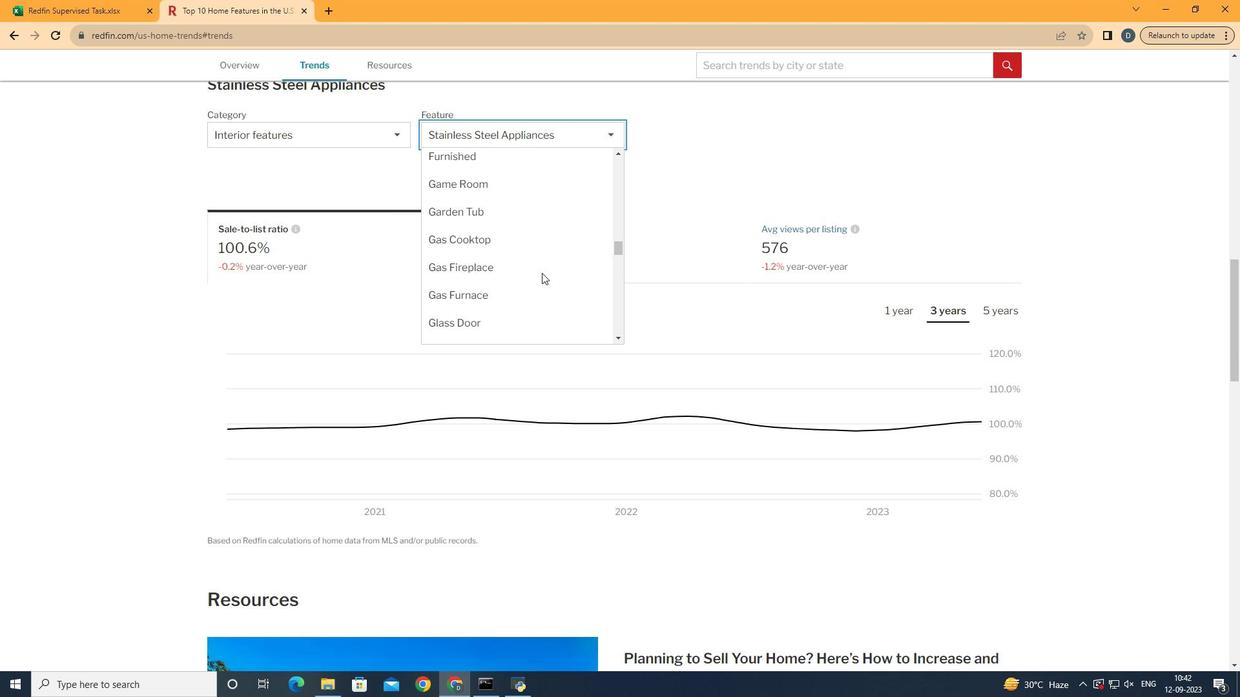 
Action: Mouse scrolled (554, 286) with delta (0, 0)
Screenshot: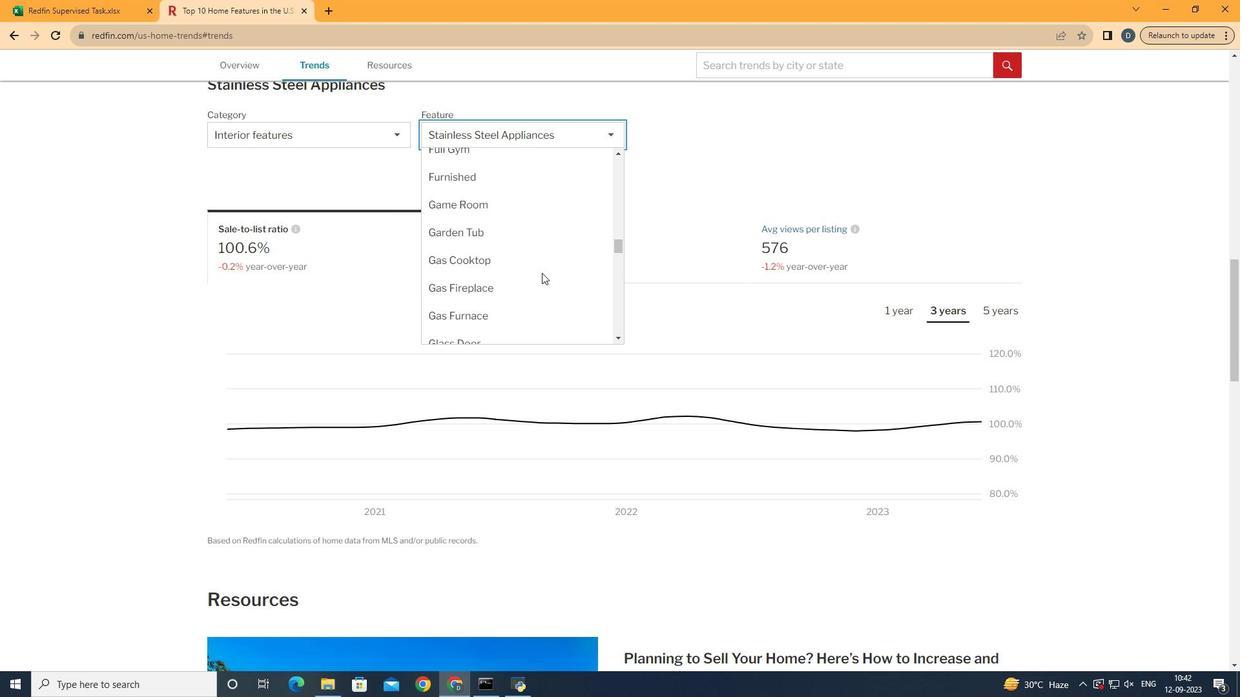 
Action: Mouse scrolled (554, 286) with delta (0, 0)
Screenshot: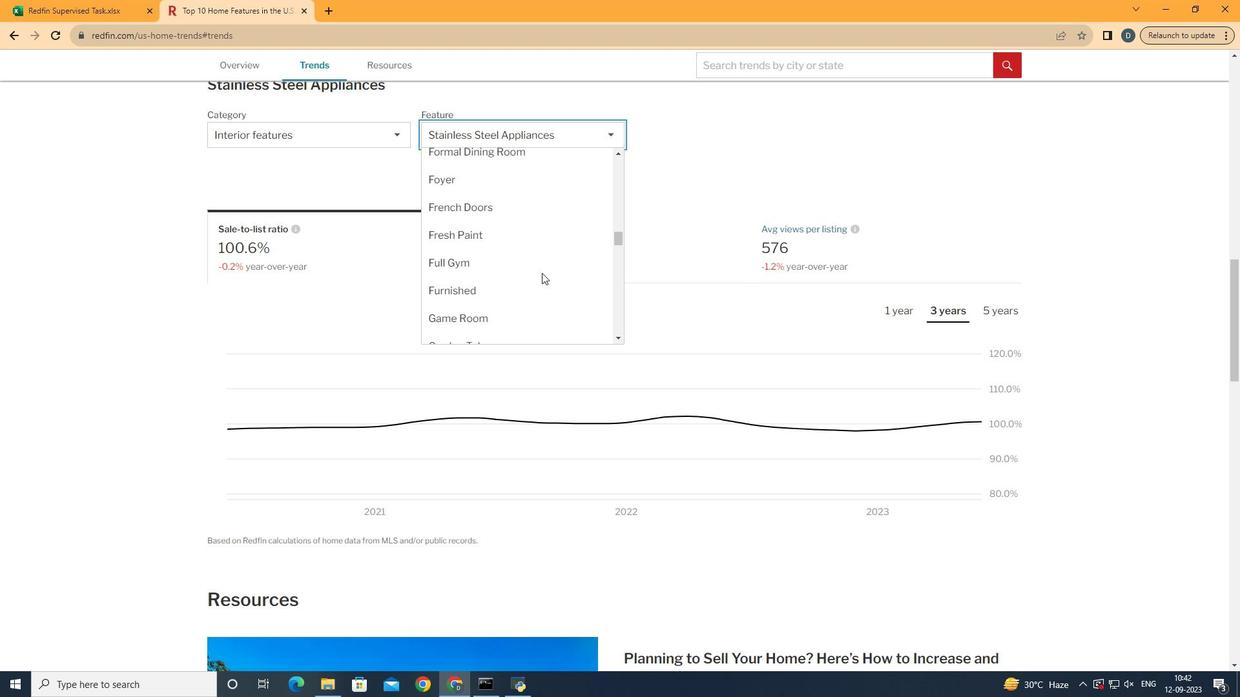 
Action: Mouse scrolled (554, 286) with delta (0, 0)
Screenshot: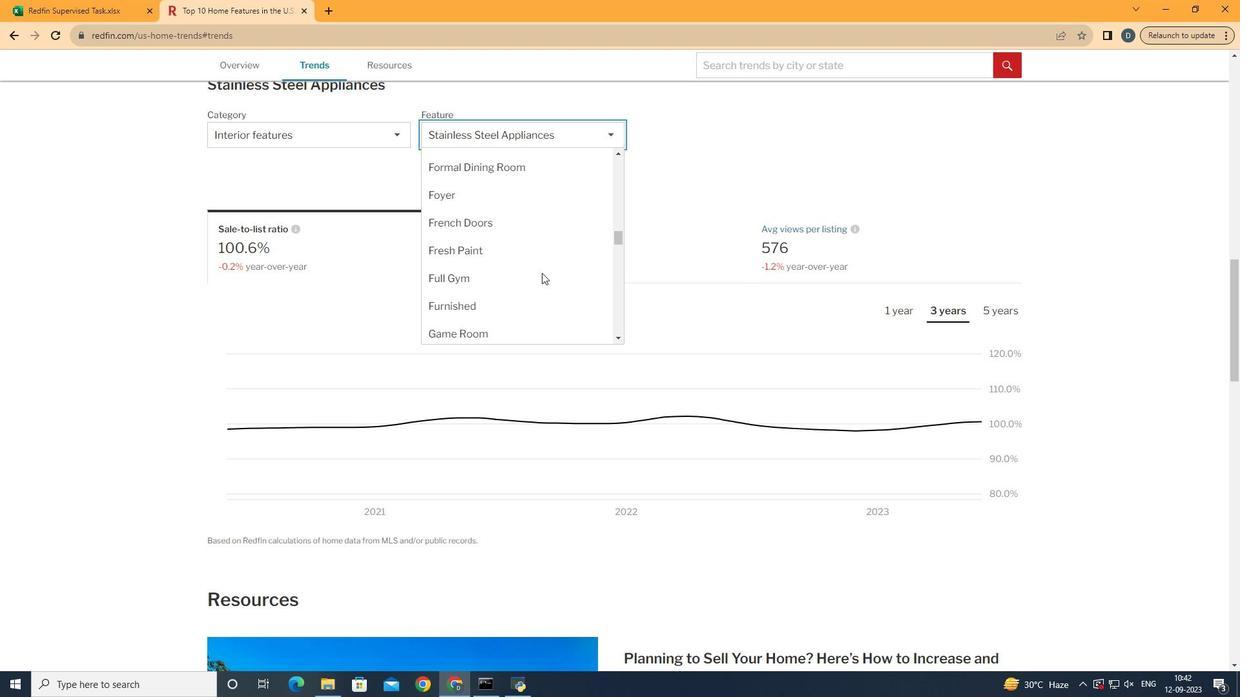 
Action: Mouse moved to (572, 213)
Screenshot: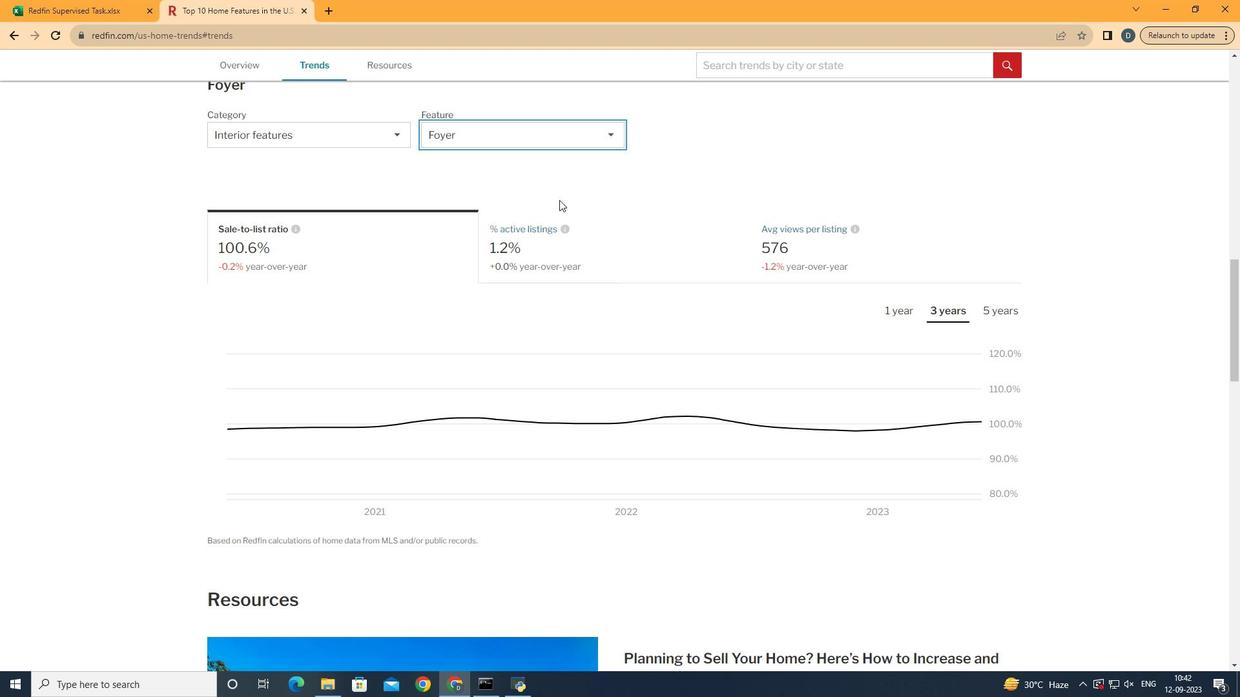 
Action: Mouse pressed left at (572, 213)
Screenshot: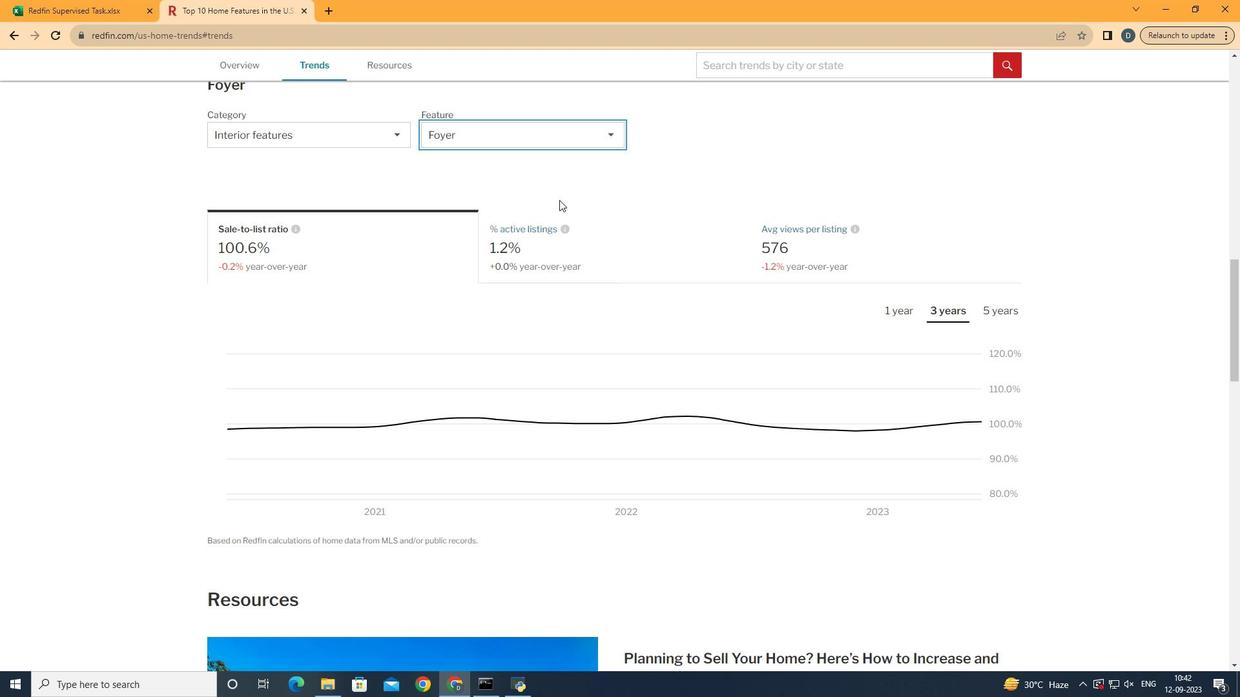 
Action: Mouse moved to (897, 268)
Screenshot: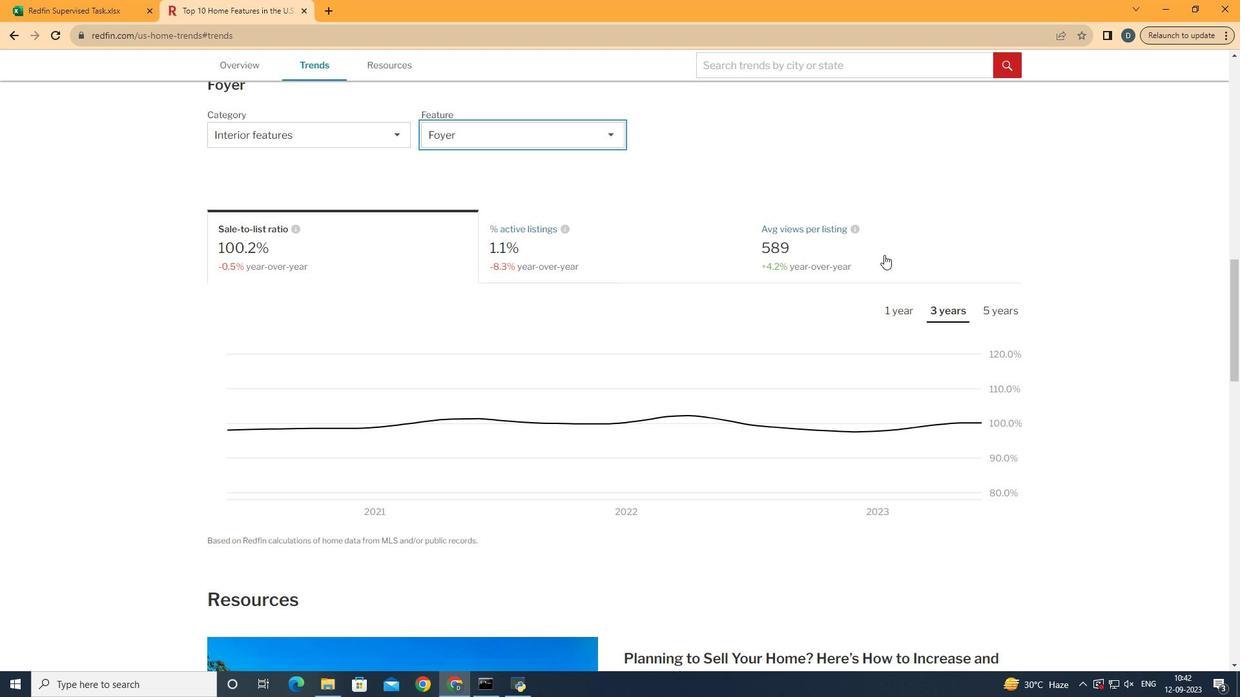 
Action: Mouse pressed left at (897, 268)
Screenshot: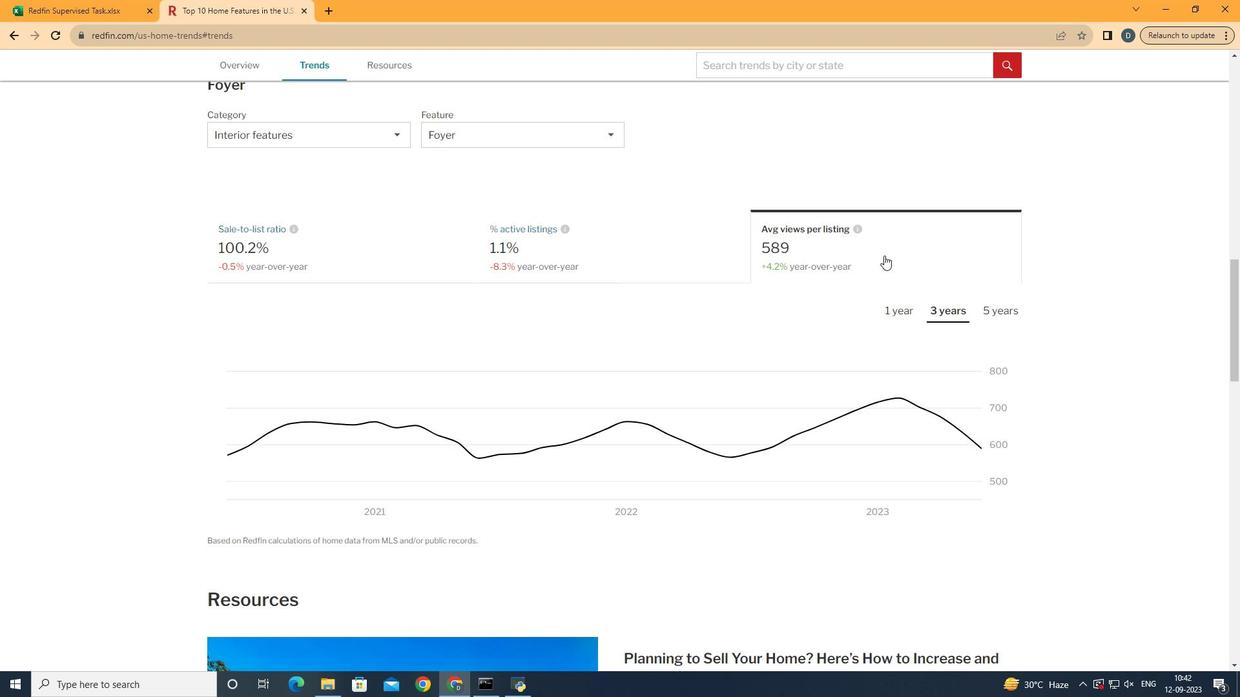 
Action: Mouse moved to (961, 330)
Screenshot: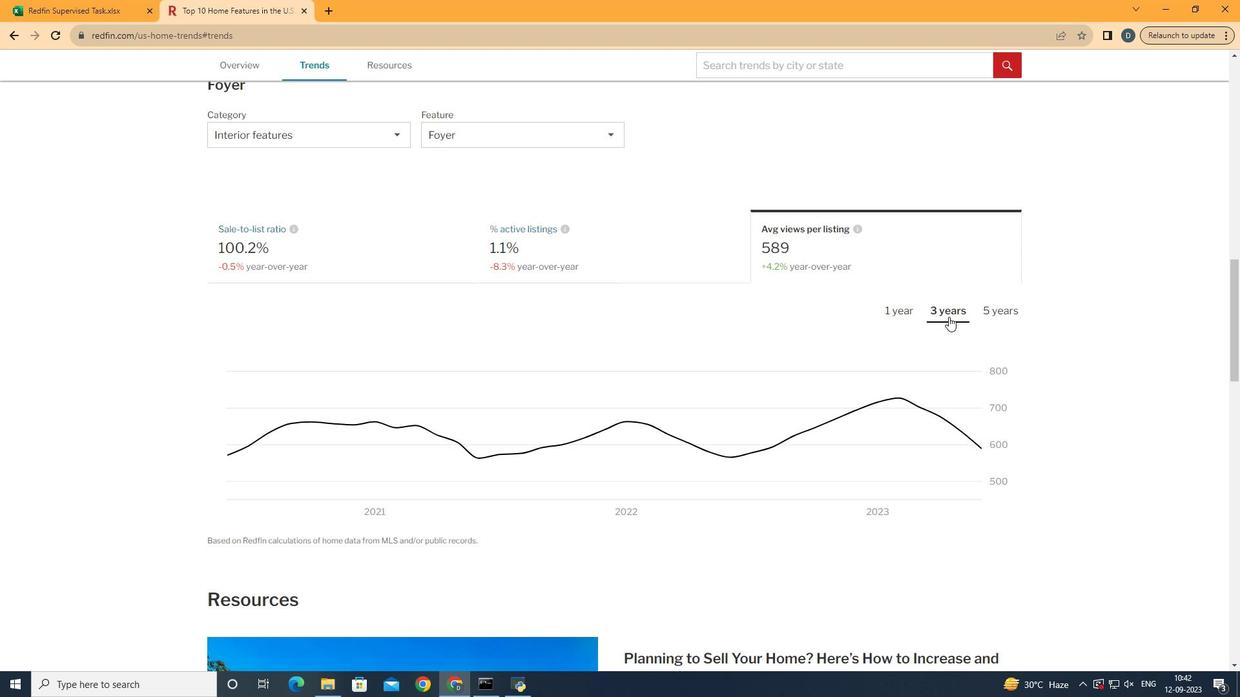 
Action: Mouse pressed left at (961, 330)
Screenshot: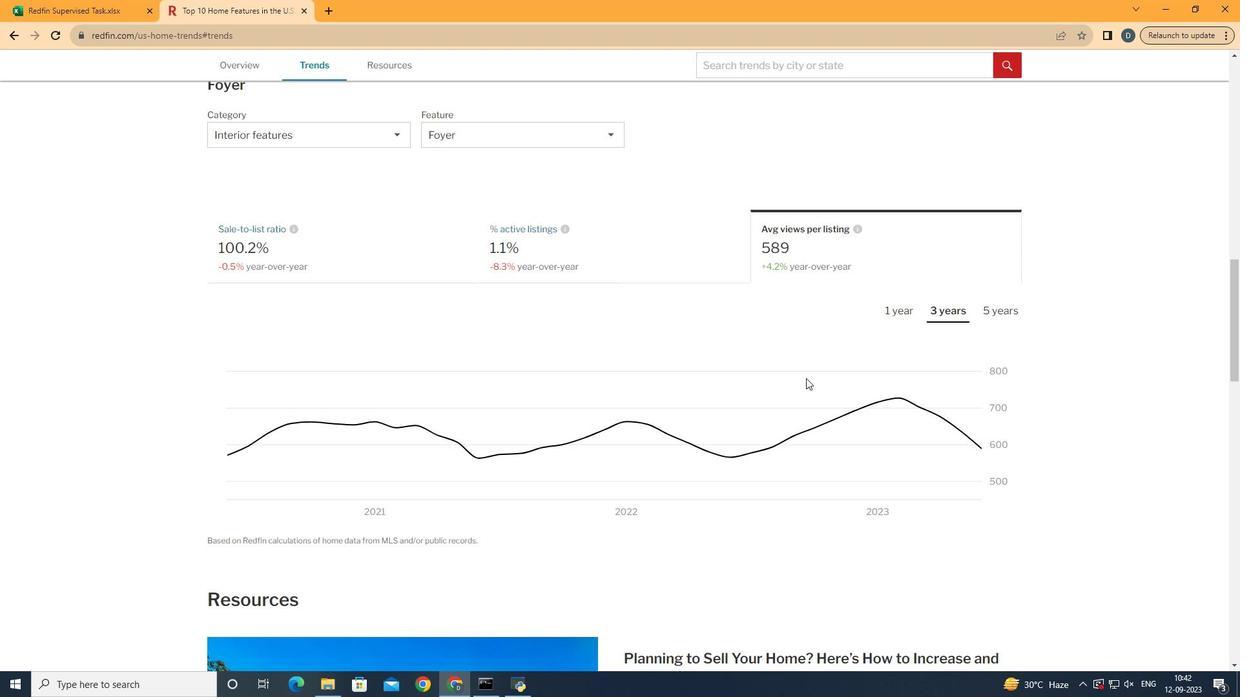 
Action: Mouse moved to (999, 493)
Screenshot: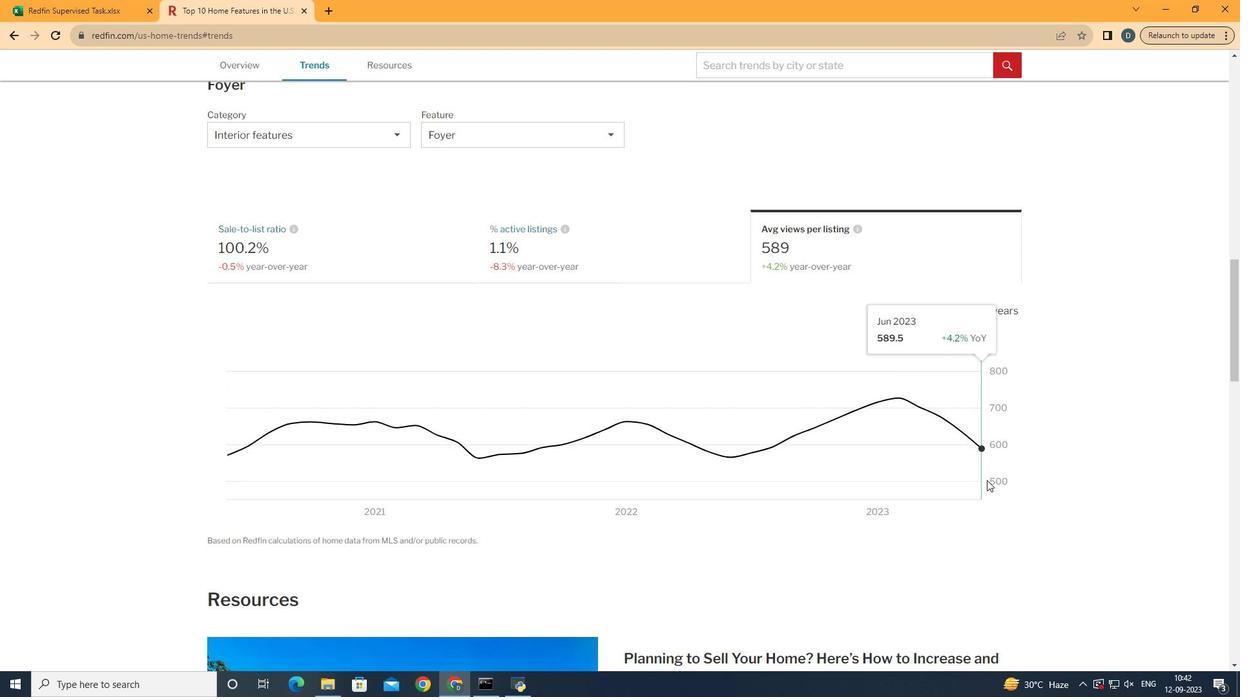 
